 Task: Look for space in Nagamangala, India from 24th August, 2023 to 10th September, 2023 for 8 adults in price range Rs.12000 to Rs.15000. Place can be entire place or shared room with 4 bedrooms having 8 beds and 4 bathrooms. Property type can be house, flat, guest house. Amenities needed are: wifi, TV, free parkinig on premises, gym, breakfast. Booking option can be shelf check-in. Required host language is English.
Action: Mouse pressed left at (323, 144)
Screenshot: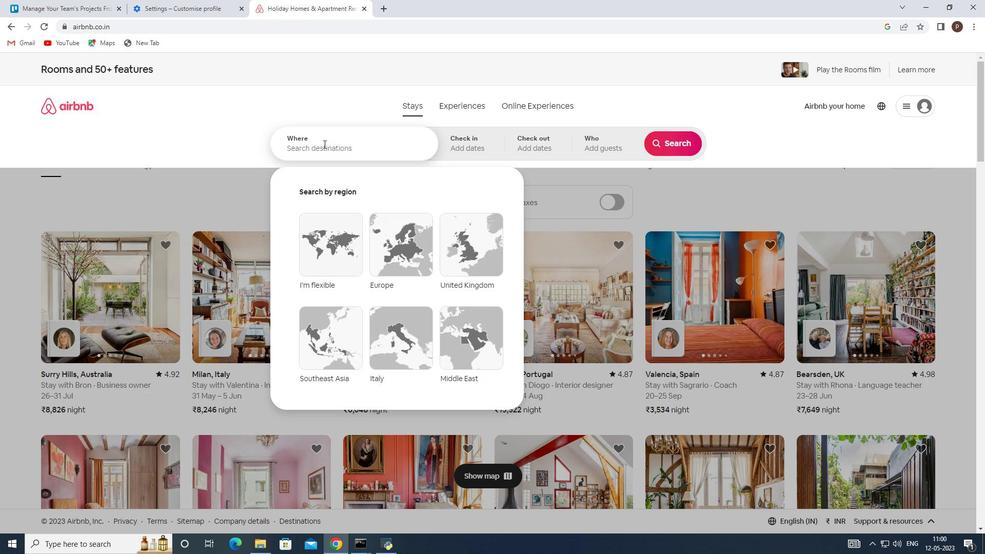 
Action: Key pressed <Key.caps_lock>N<Key.caps_lock>agamangalkaa<Key.backspace><Key.backspace><Key.backspace>a
Screenshot: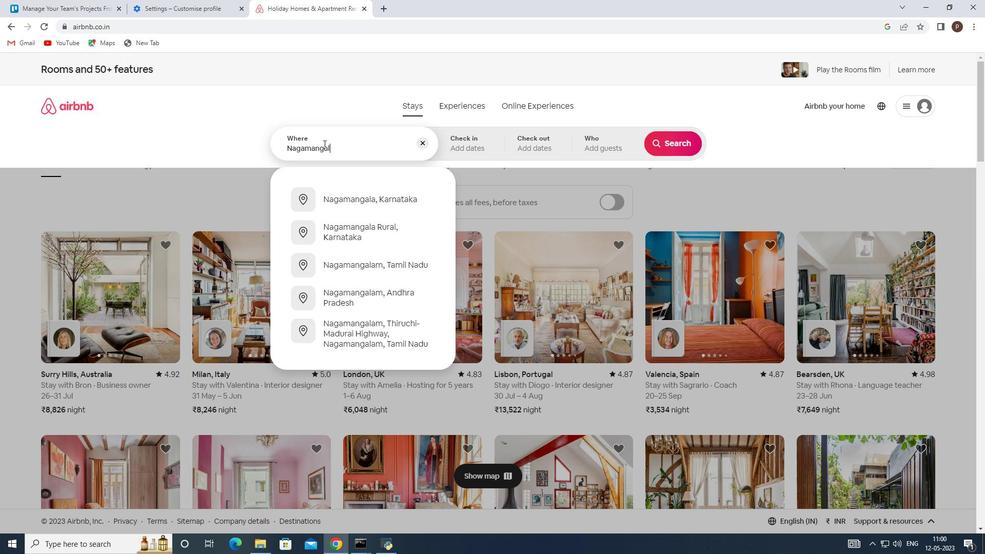 
Action: Mouse moved to (374, 182)
Screenshot: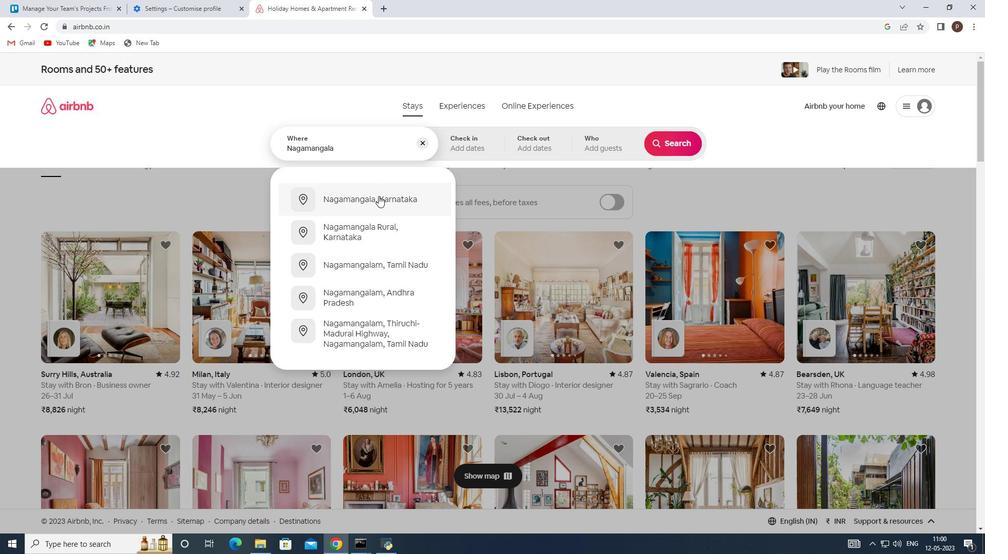 
Action: Key pressed ,<Key.space><Key.caps_lock>I<Key.caps_lock>ndia<Key.space><Key.enter>
Screenshot: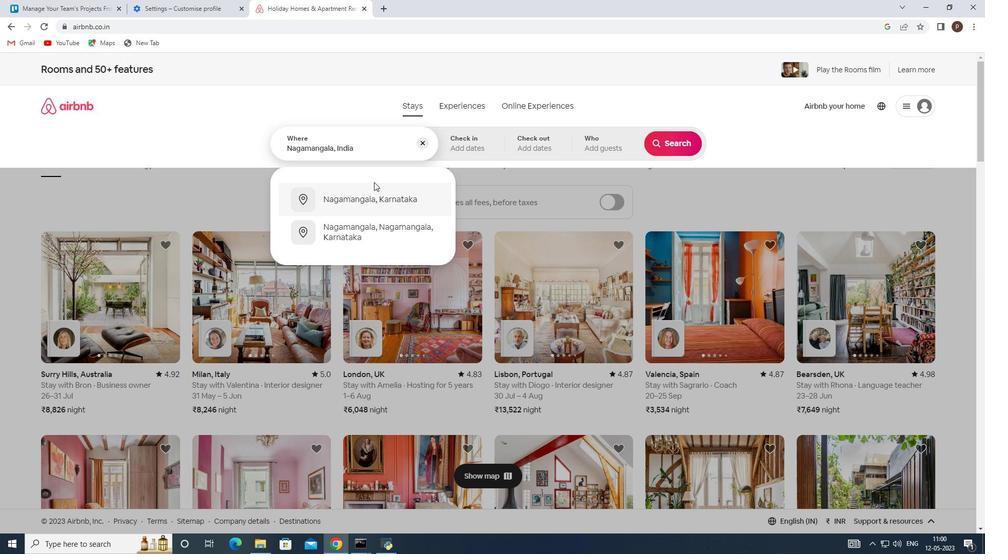 
Action: Mouse moved to (671, 226)
Screenshot: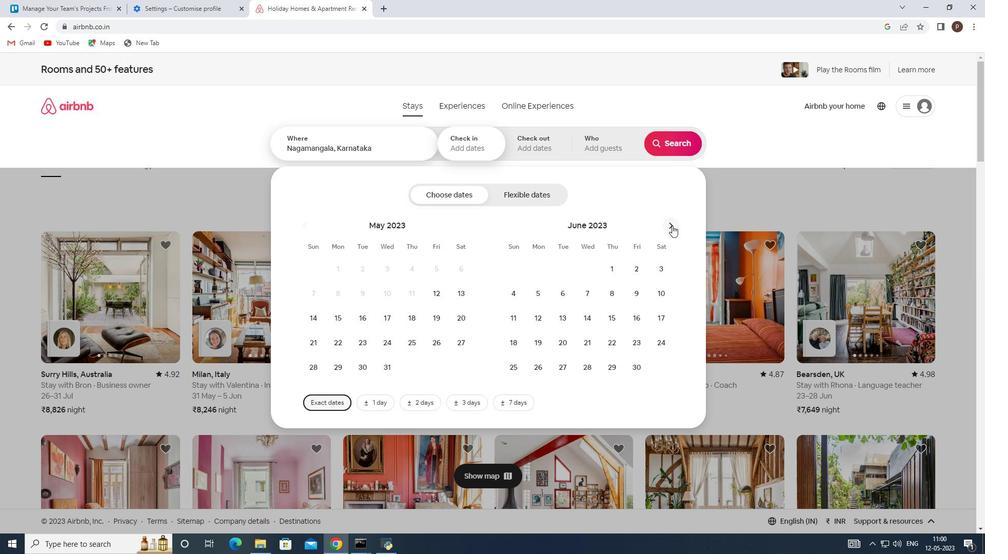
Action: Mouse pressed left at (671, 226)
Screenshot: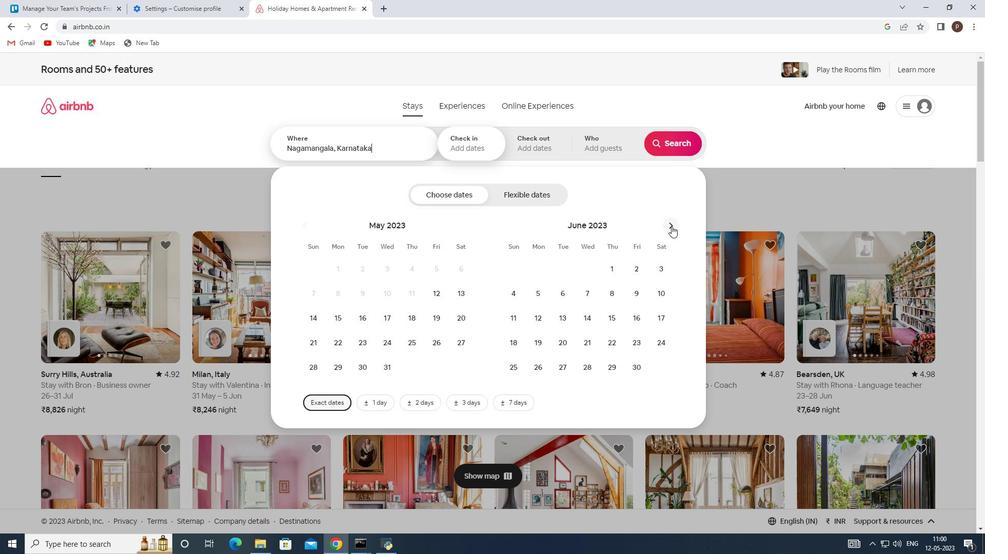 
Action: Mouse pressed left at (671, 226)
Screenshot: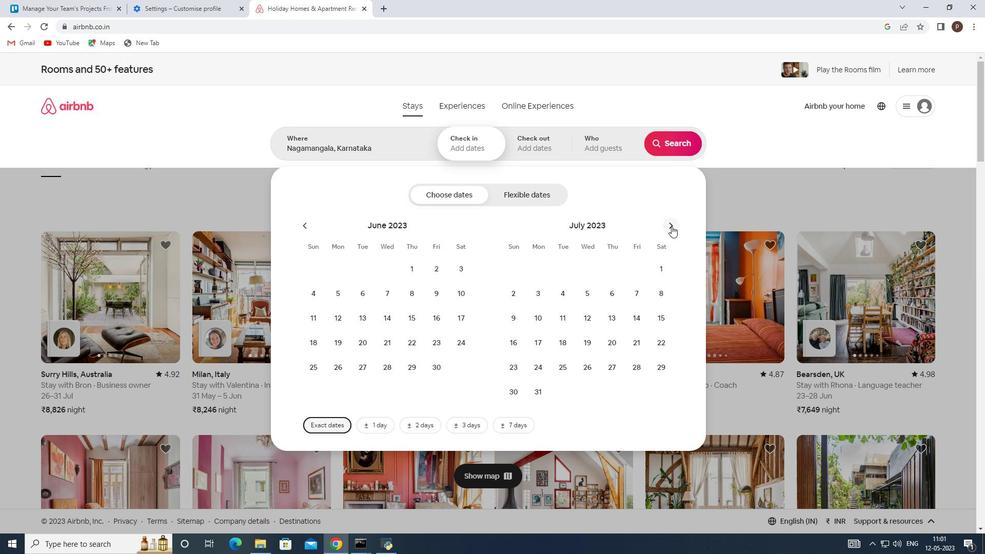 
Action: Mouse pressed left at (671, 226)
Screenshot: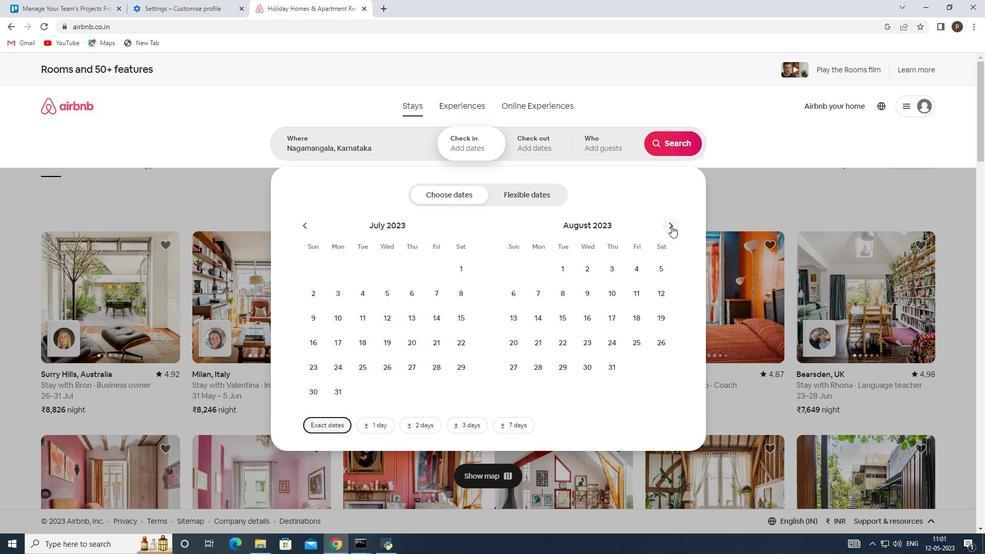 
Action: Mouse moved to (411, 339)
Screenshot: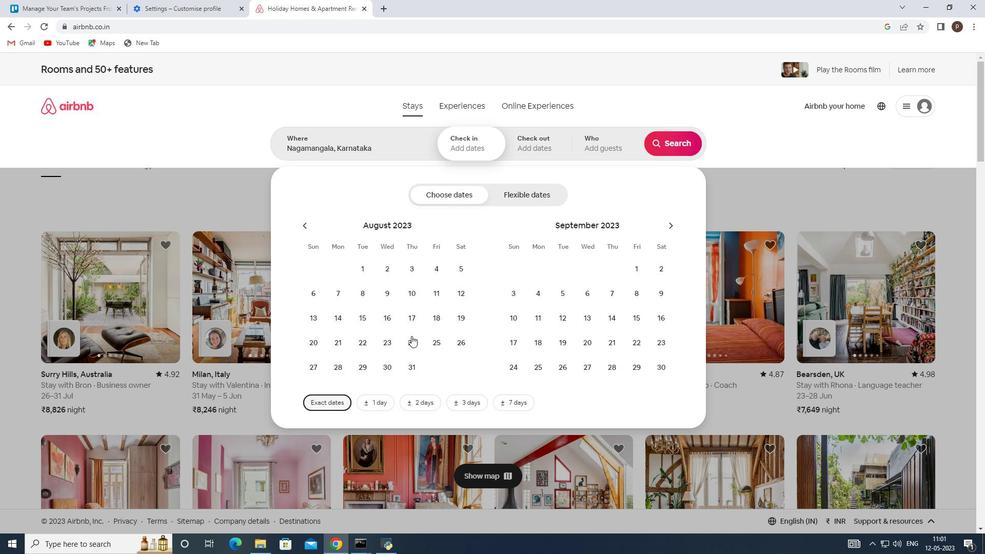 
Action: Mouse pressed left at (411, 339)
Screenshot: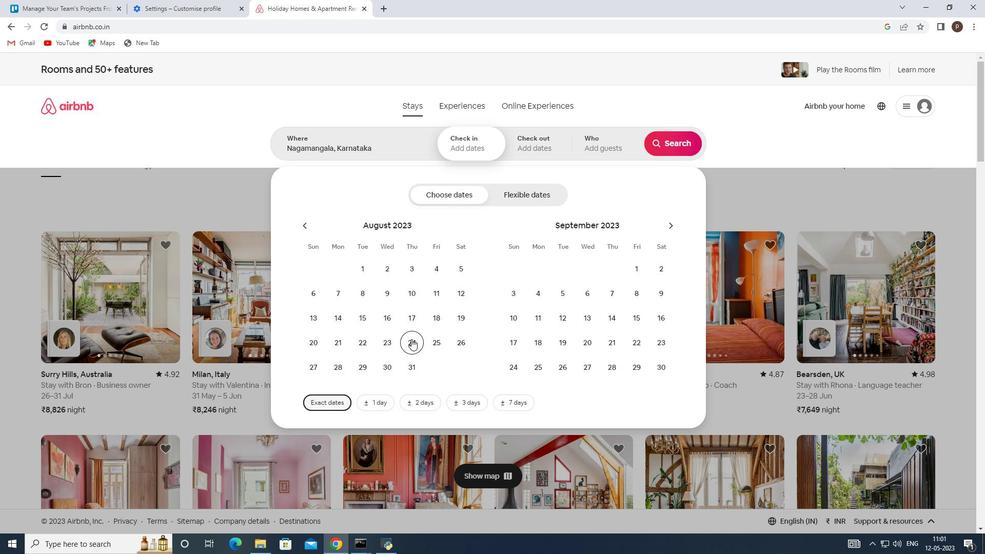 
Action: Mouse moved to (514, 316)
Screenshot: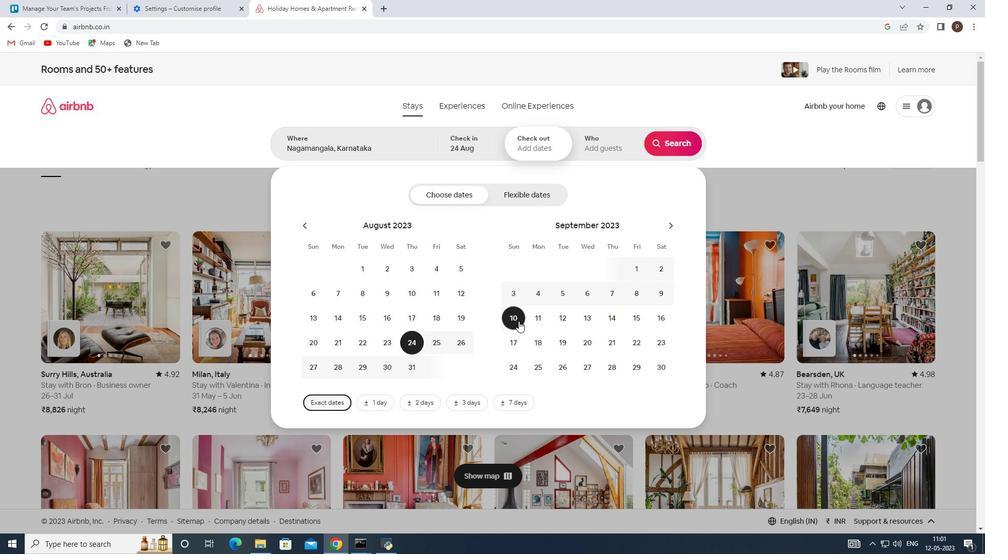 
Action: Mouse pressed left at (514, 316)
Screenshot: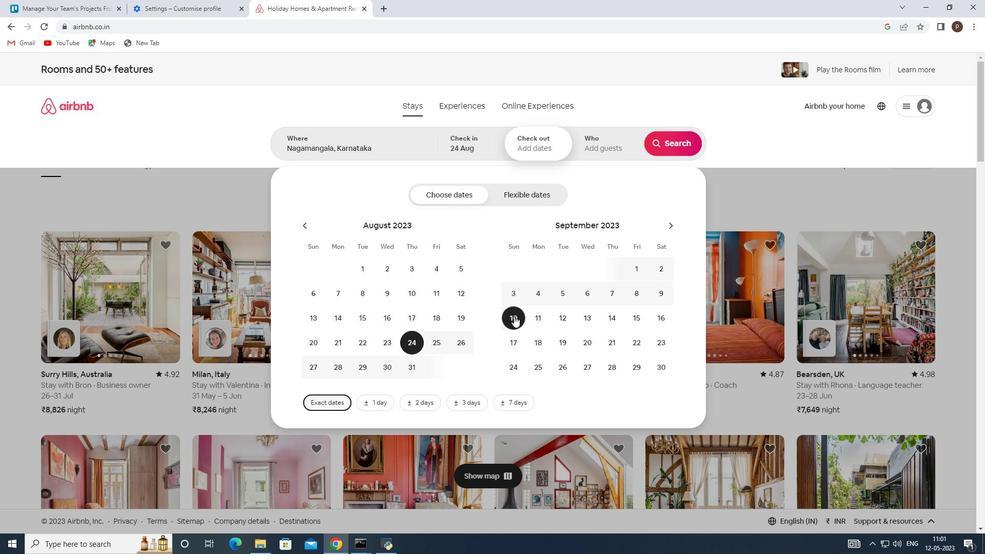 
Action: Mouse moved to (593, 146)
Screenshot: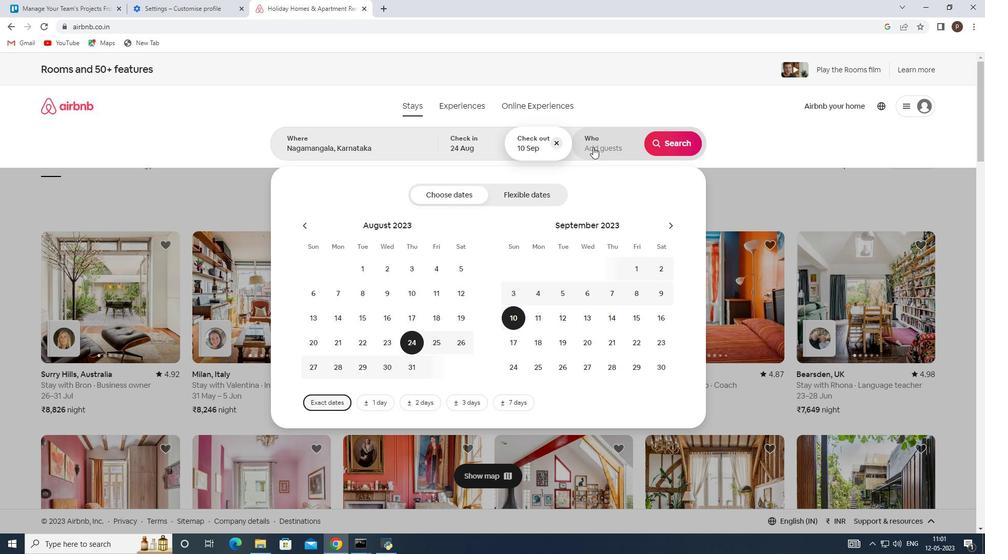 
Action: Mouse pressed left at (593, 146)
Screenshot: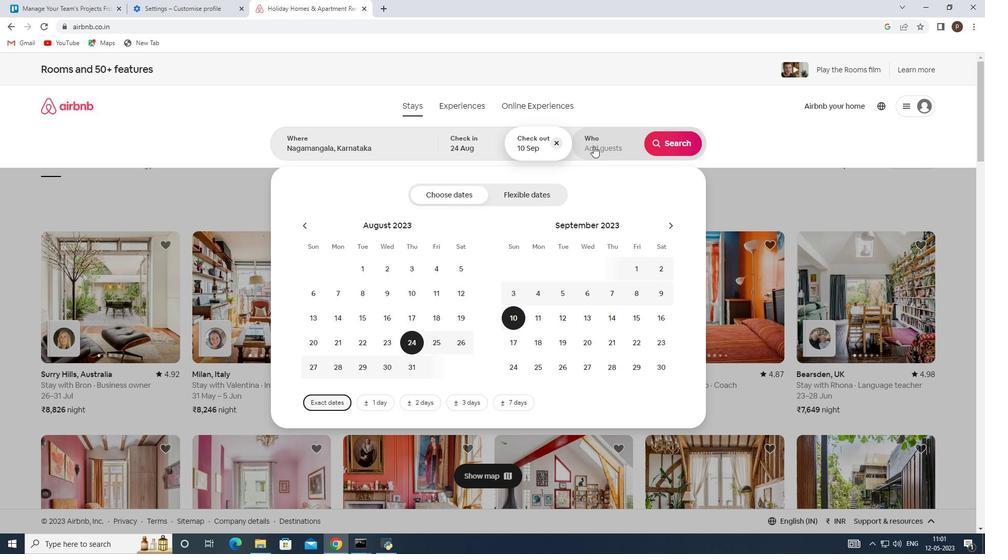 
Action: Mouse moved to (675, 197)
Screenshot: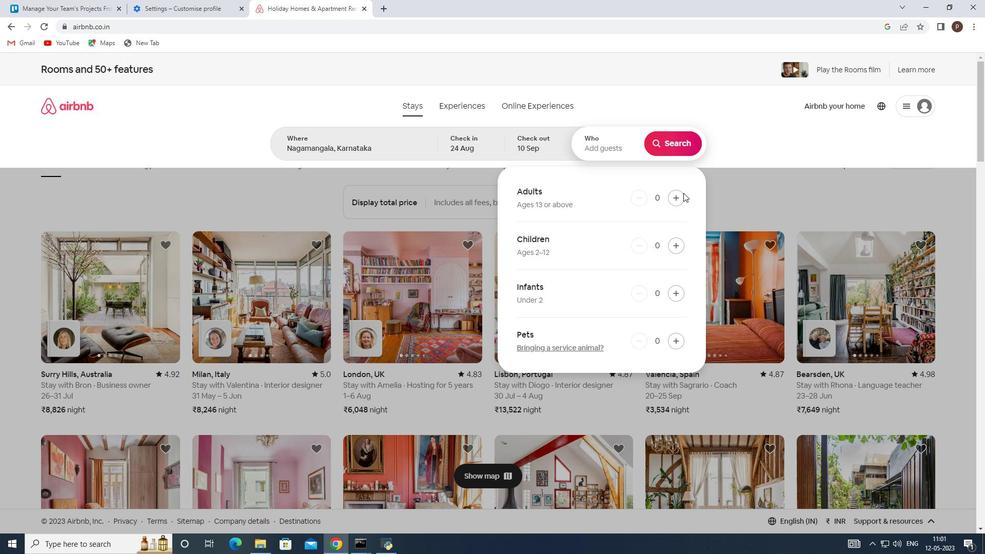
Action: Mouse pressed left at (675, 197)
Screenshot: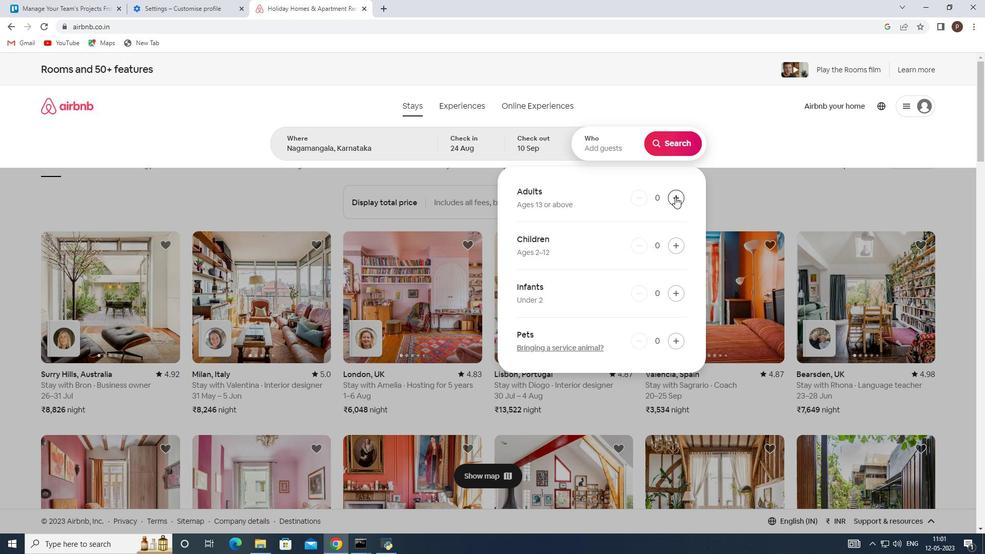 
Action: Mouse pressed left at (675, 197)
Screenshot: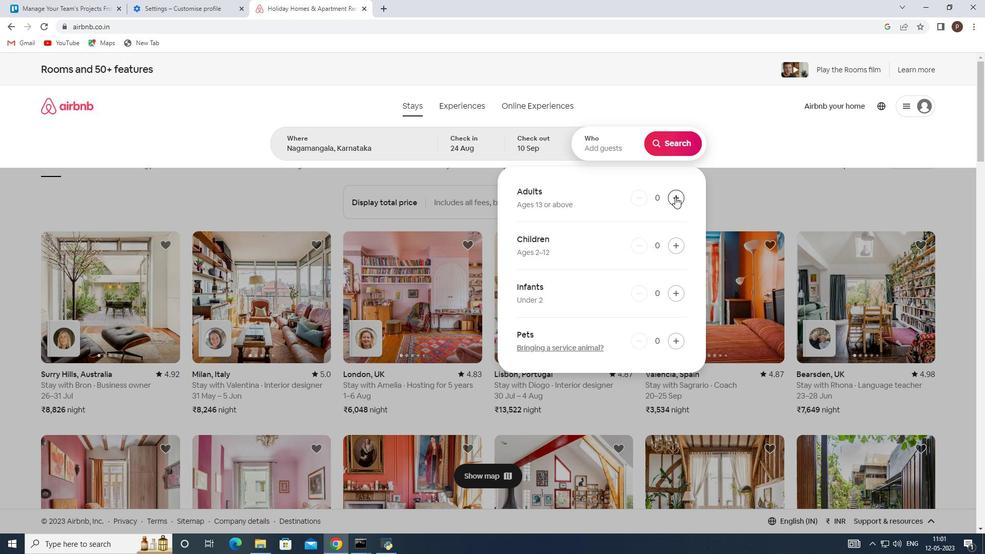 
Action: Mouse pressed left at (675, 197)
Screenshot: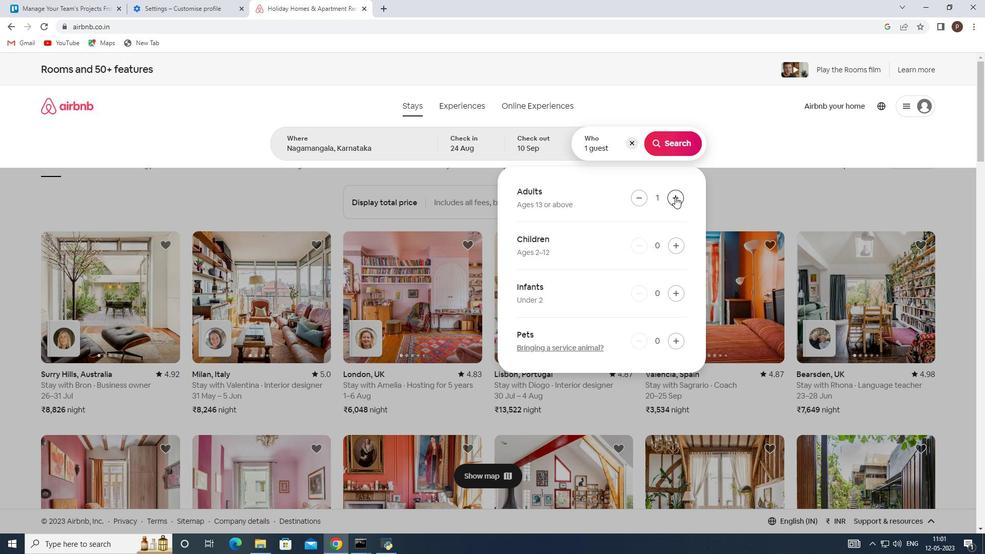 
Action: Mouse pressed left at (675, 197)
Screenshot: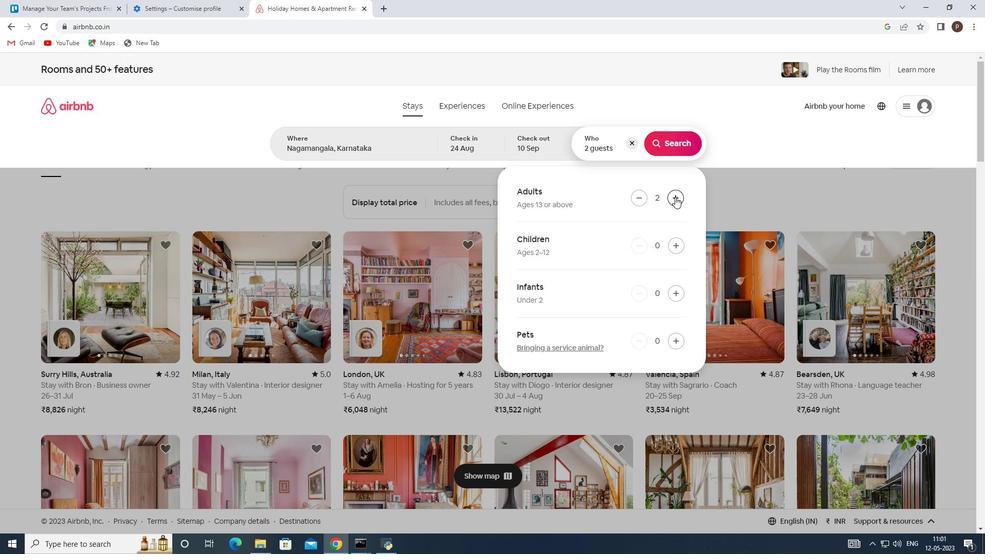 
Action: Mouse pressed left at (675, 197)
Screenshot: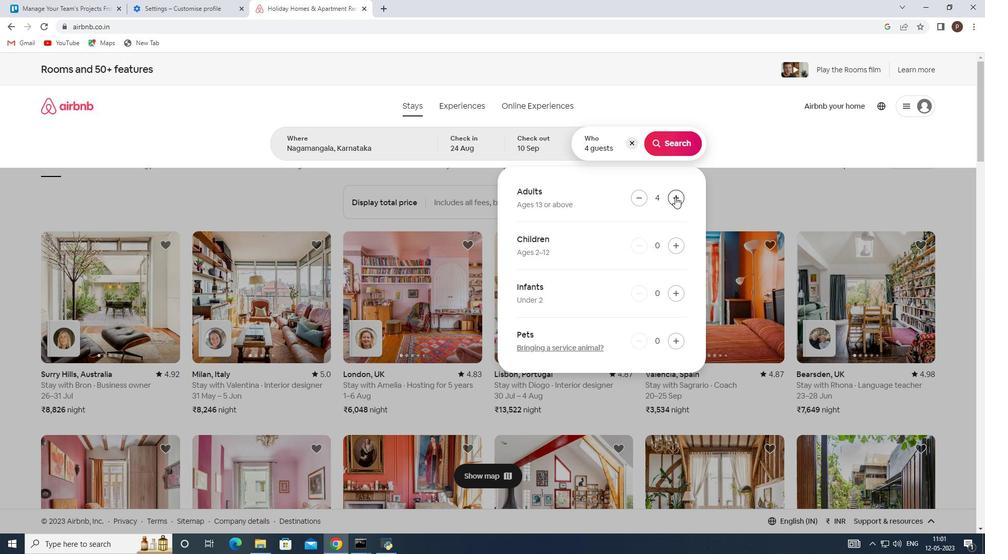 
Action: Mouse pressed left at (675, 197)
Screenshot: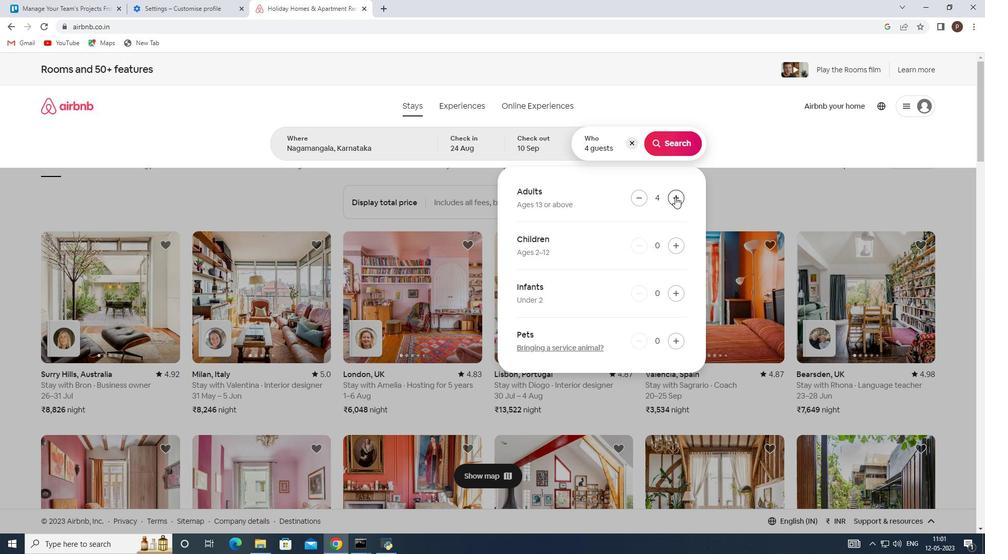 
Action: Mouse pressed left at (675, 197)
Screenshot: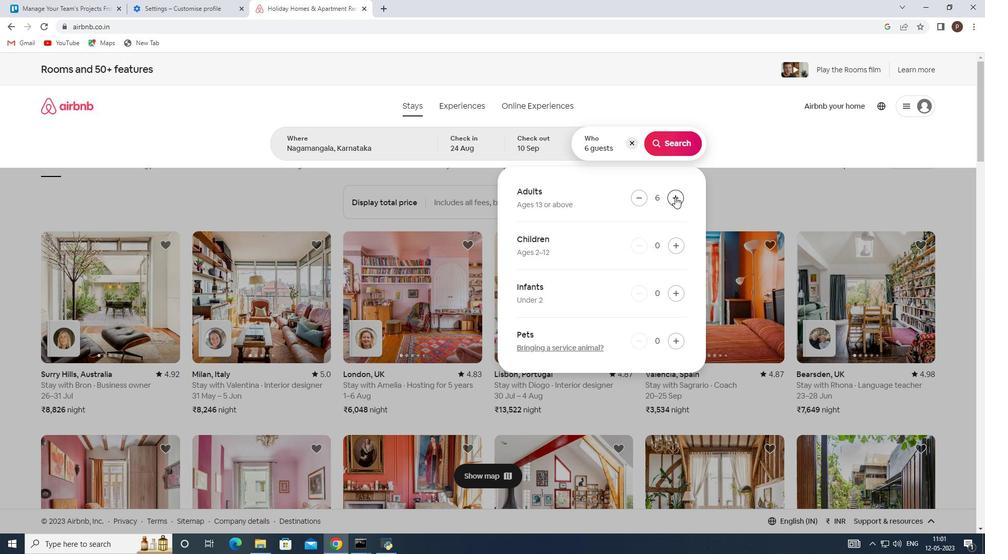
Action: Mouse pressed left at (675, 197)
Screenshot: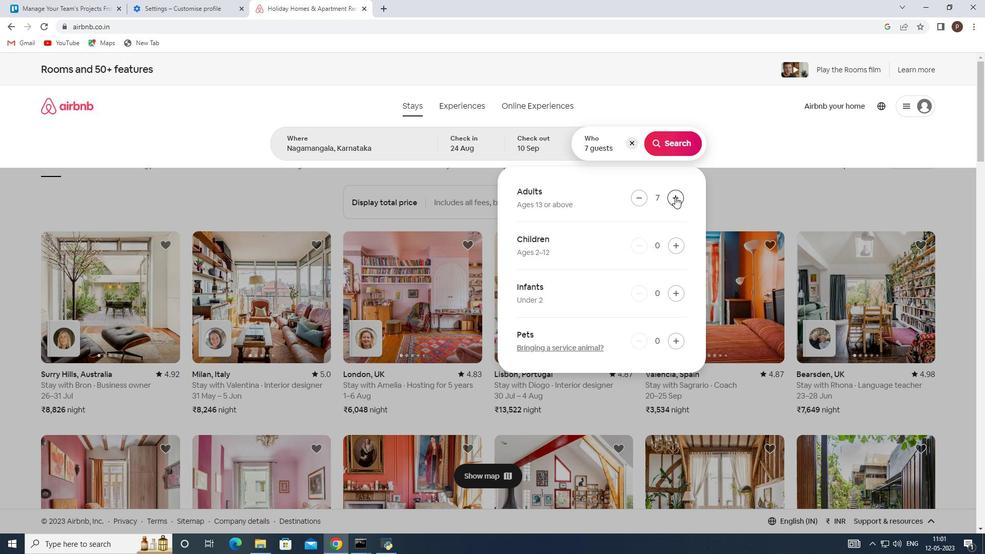 
Action: Mouse moved to (669, 144)
Screenshot: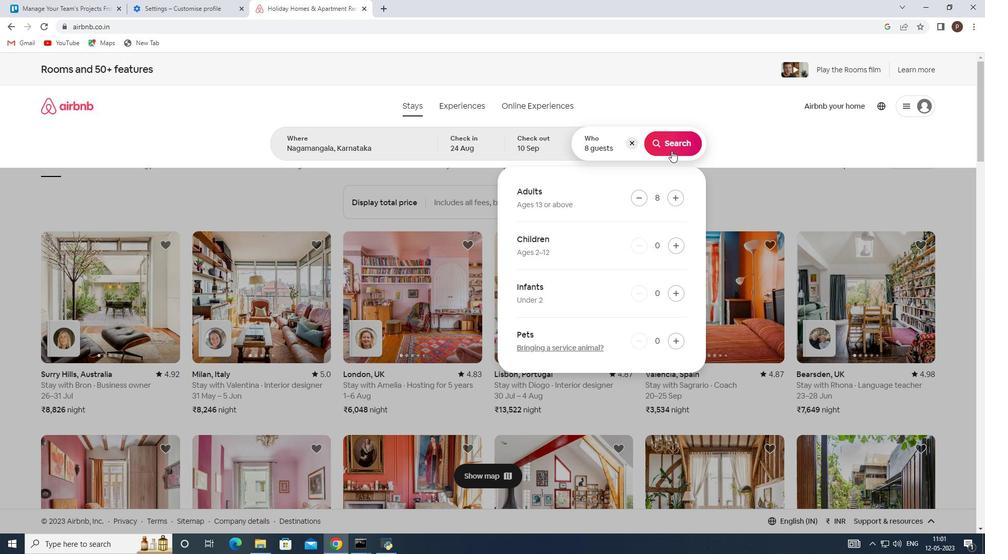 
Action: Mouse pressed left at (669, 144)
Screenshot: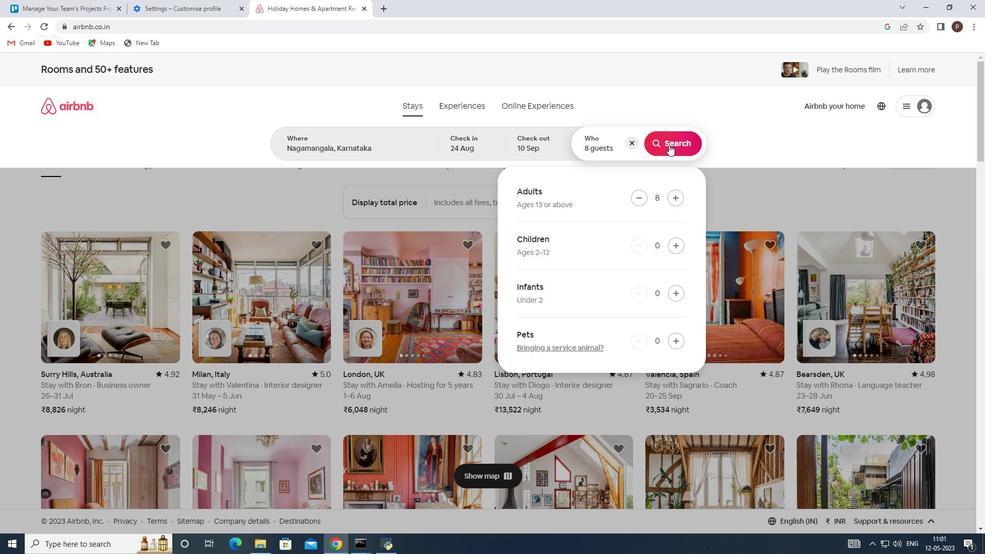 
Action: Mouse moved to (930, 110)
Screenshot: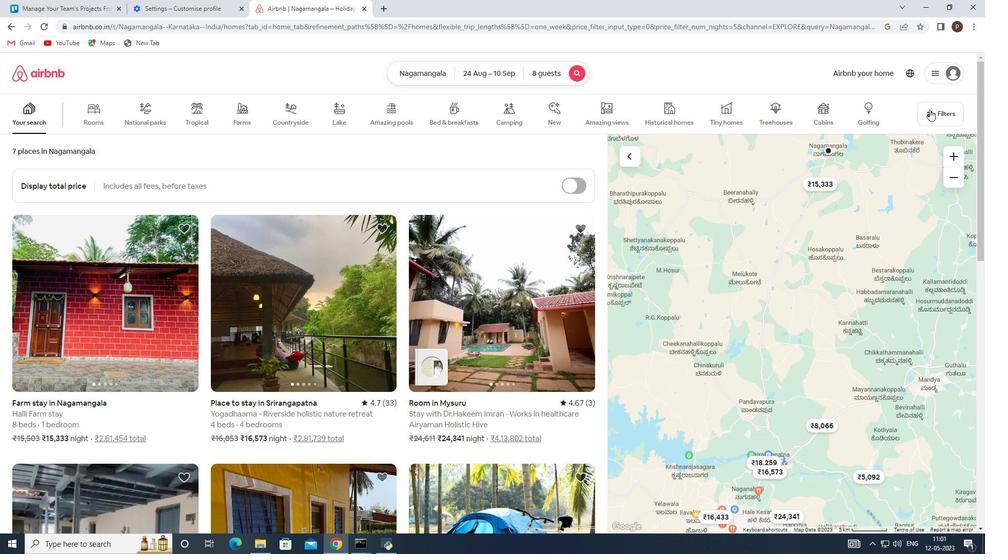 
Action: Mouse pressed left at (930, 110)
Screenshot: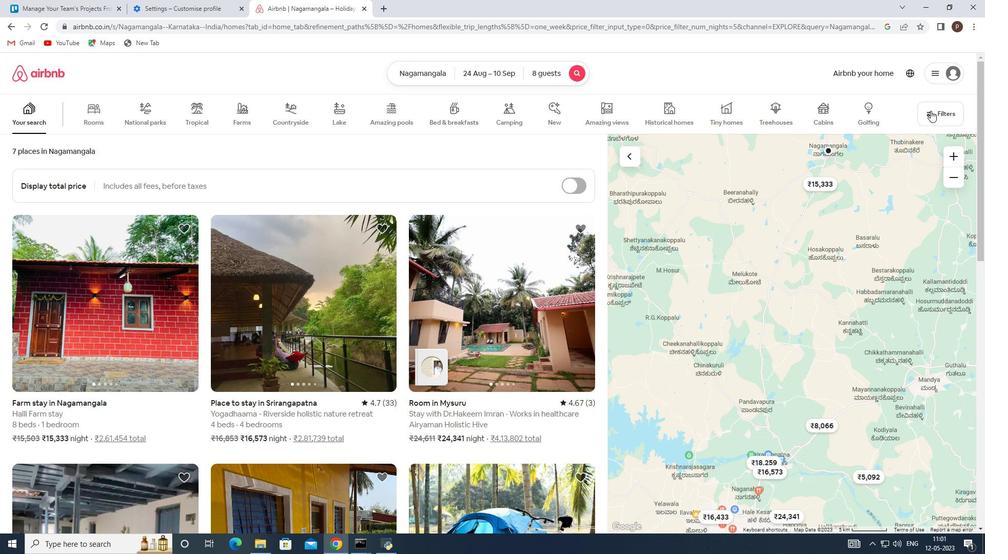 
Action: Mouse moved to (337, 367)
Screenshot: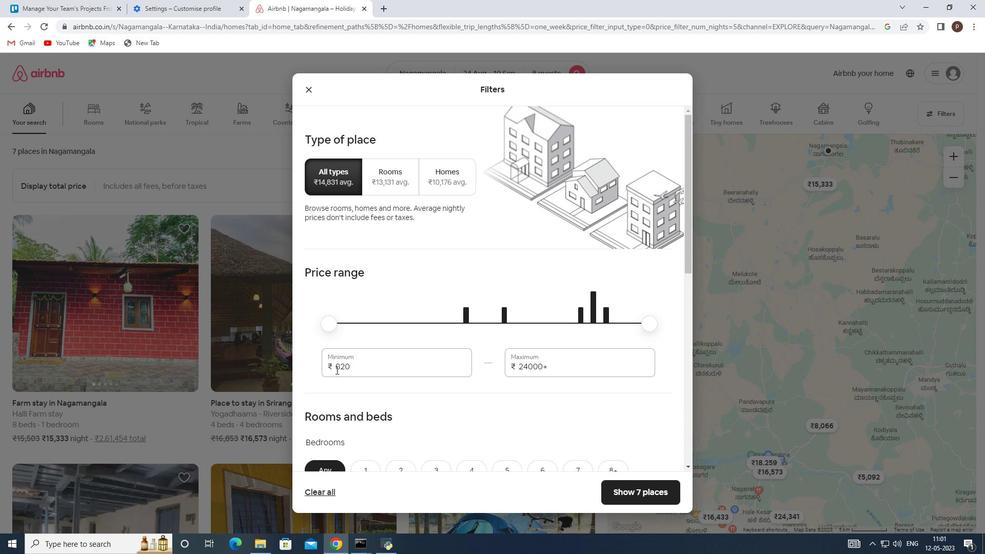 
Action: Mouse pressed left at (337, 367)
Screenshot: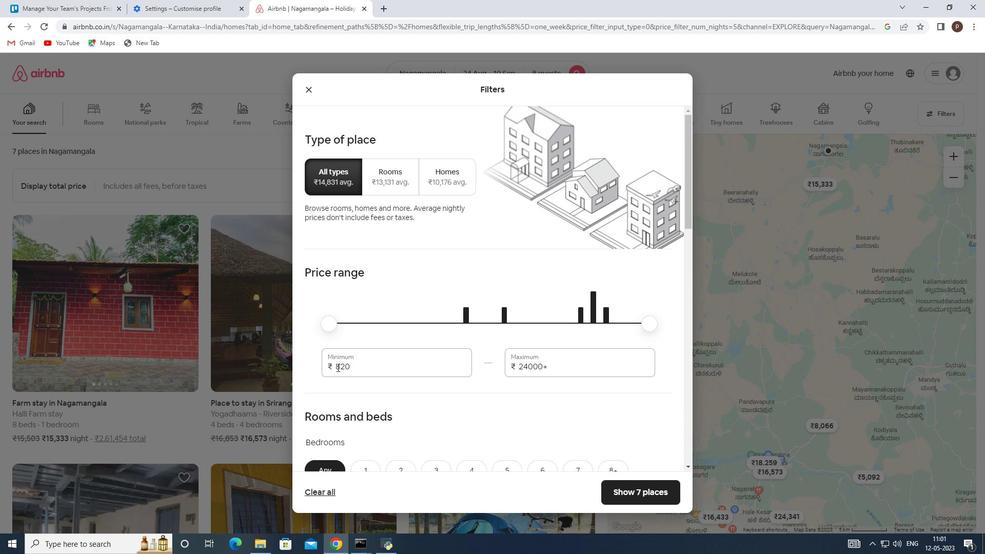 
Action: Mouse moved to (338, 366)
Screenshot: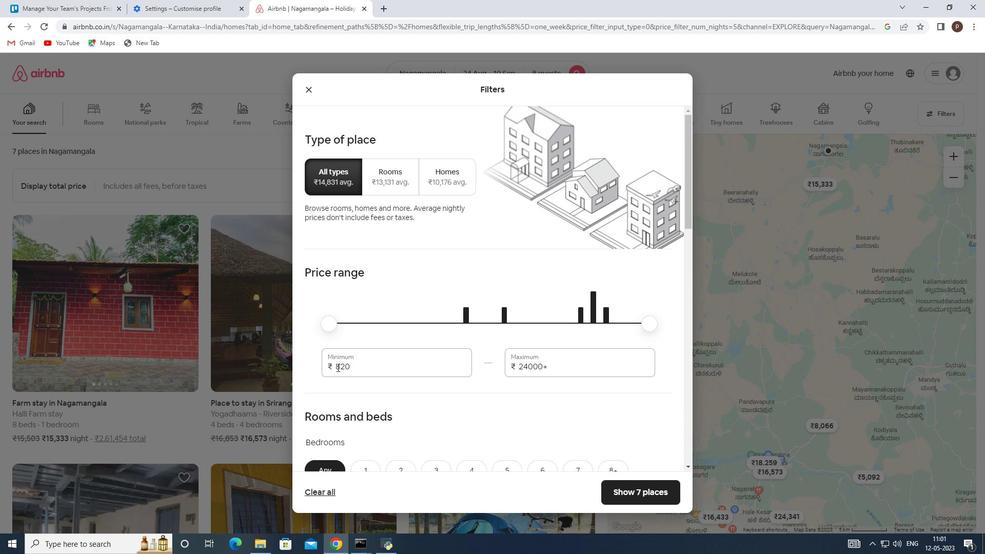 
Action: Mouse pressed left at (338, 366)
Screenshot: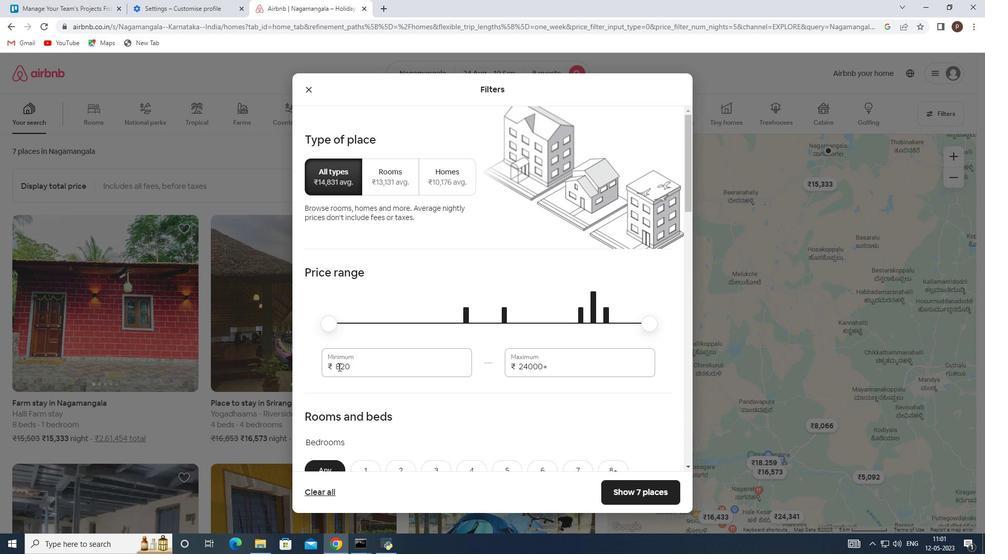 
Action: Mouse moved to (339, 366)
Screenshot: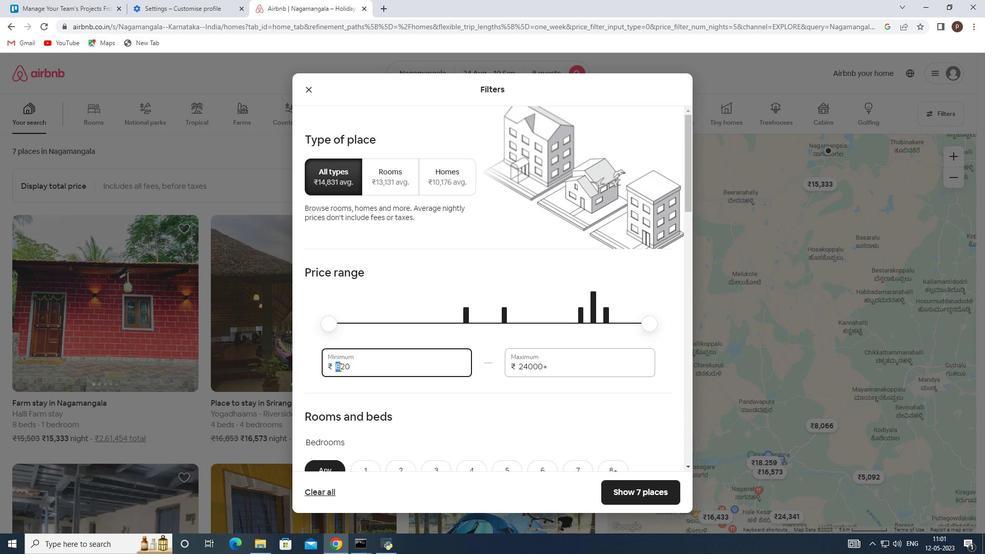 
Action: Mouse pressed left at (339, 366)
Screenshot: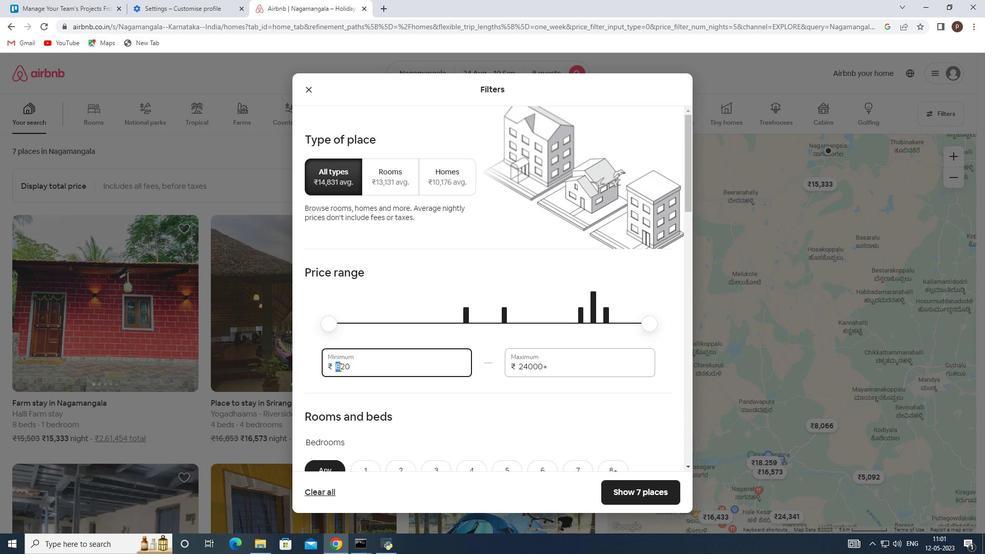 
Action: Mouse pressed left at (339, 366)
Screenshot: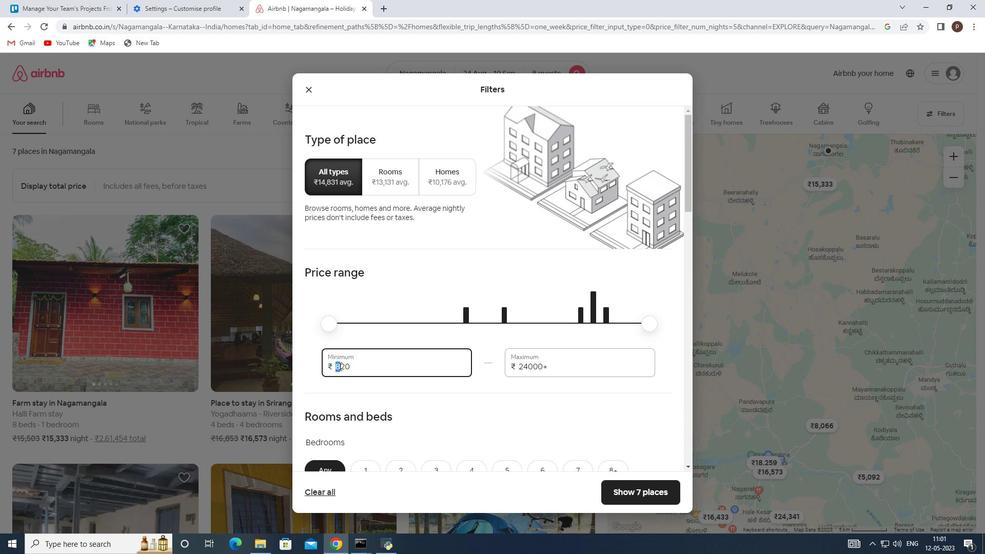 
Action: Mouse pressed left at (339, 366)
Screenshot: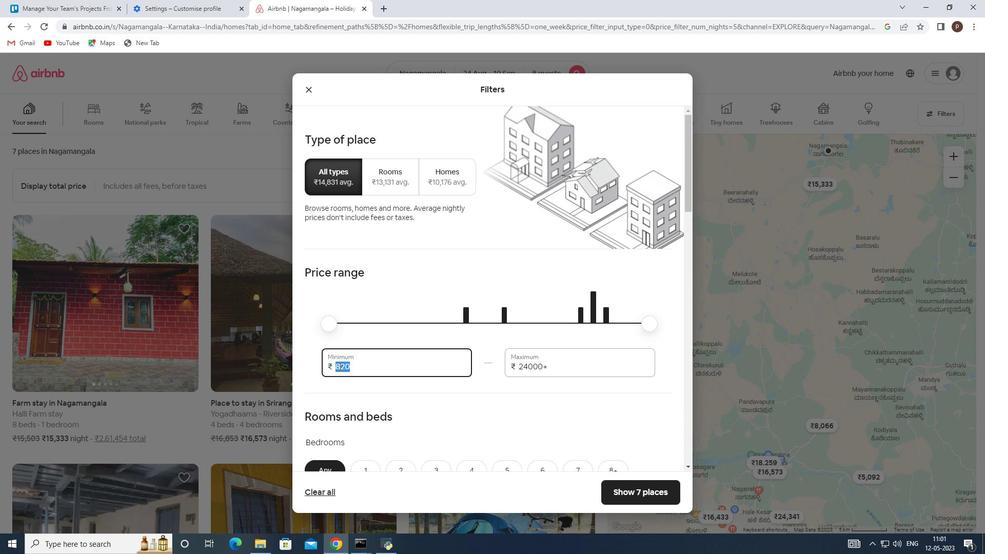 
Action: Key pressed 12000<Key.tab>15000
Screenshot: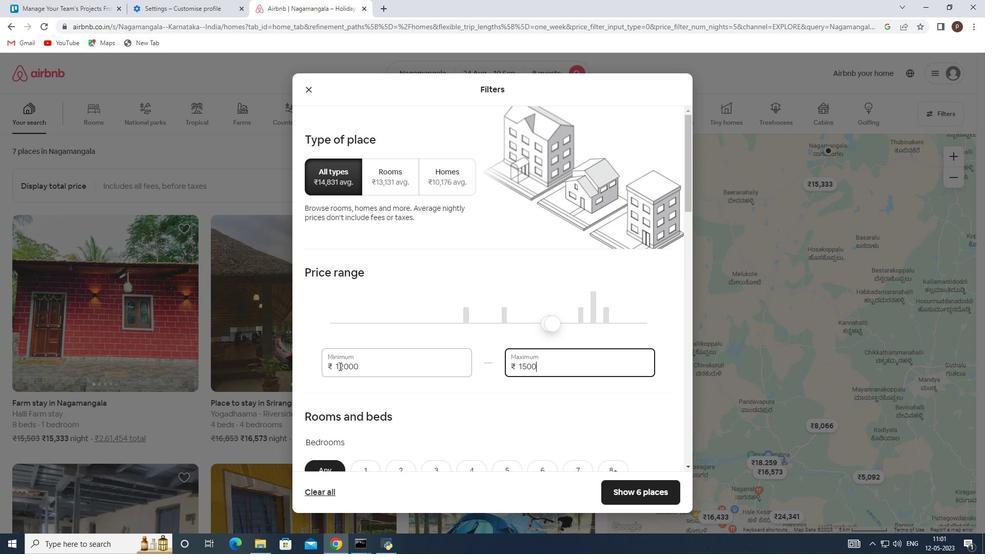 
Action: Mouse moved to (390, 398)
Screenshot: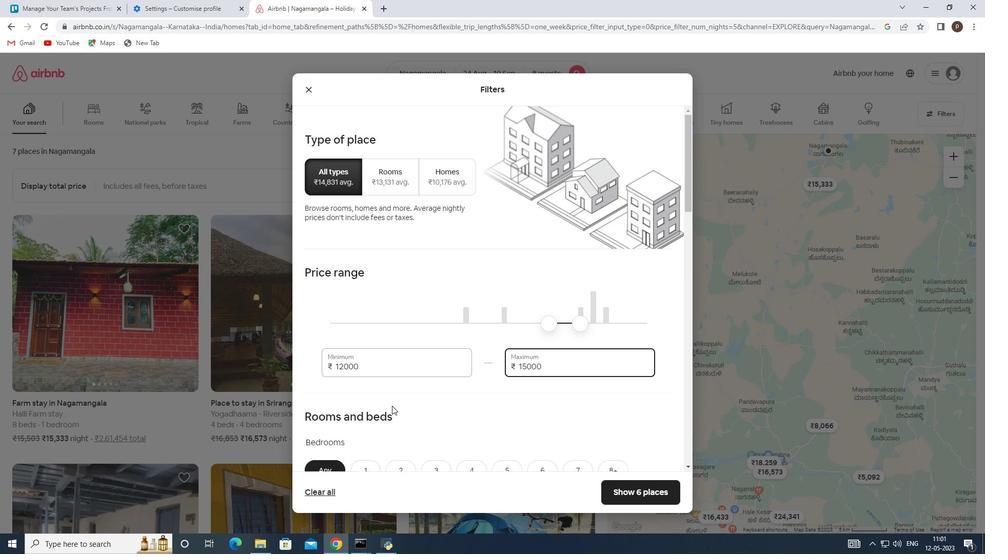 
Action: Mouse scrolled (390, 398) with delta (0, 0)
Screenshot: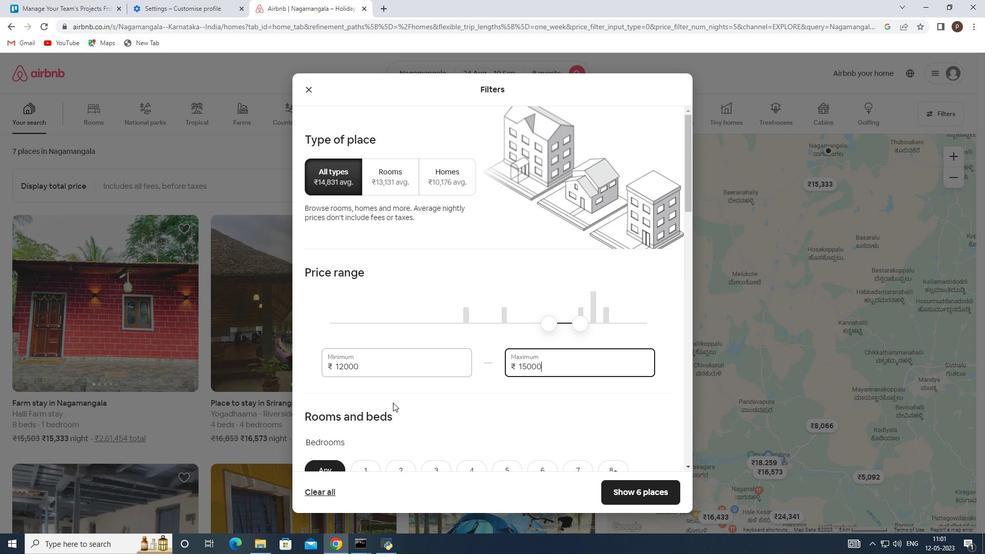 
Action: Mouse moved to (389, 398)
Screenshot: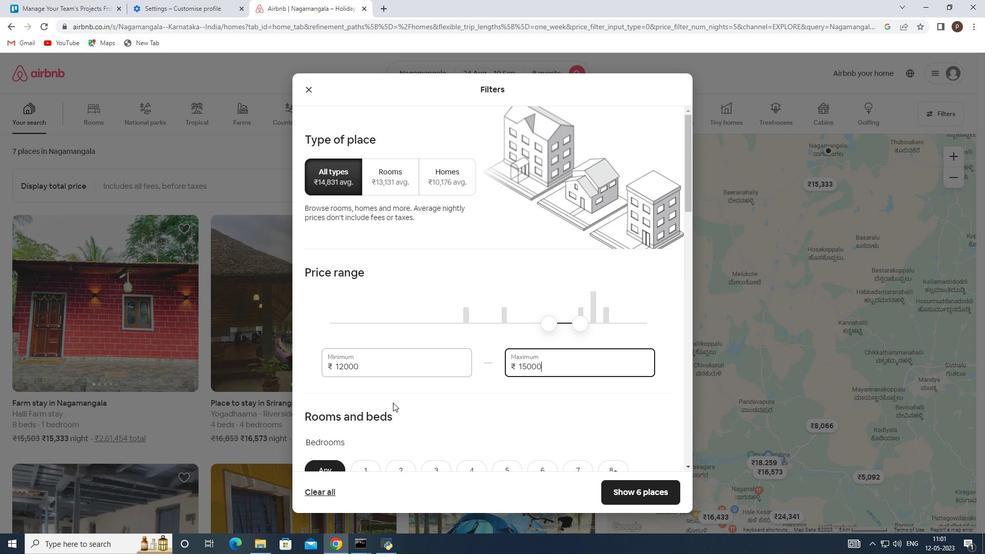 
Action: Mouse scrolled (389, 398) with delta (0, 0)
Screenshot: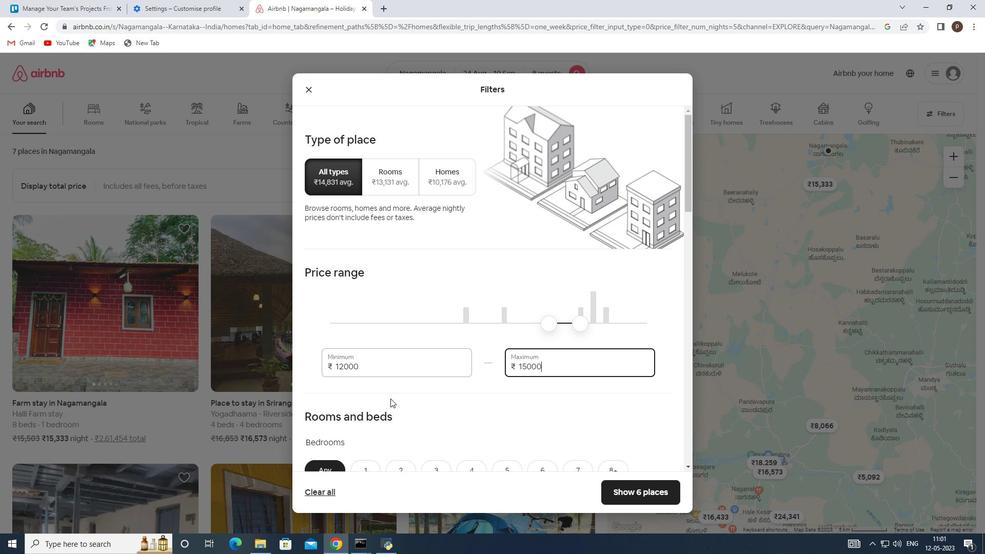 
Action: Mouse moved to (469, 365)
Screenshot: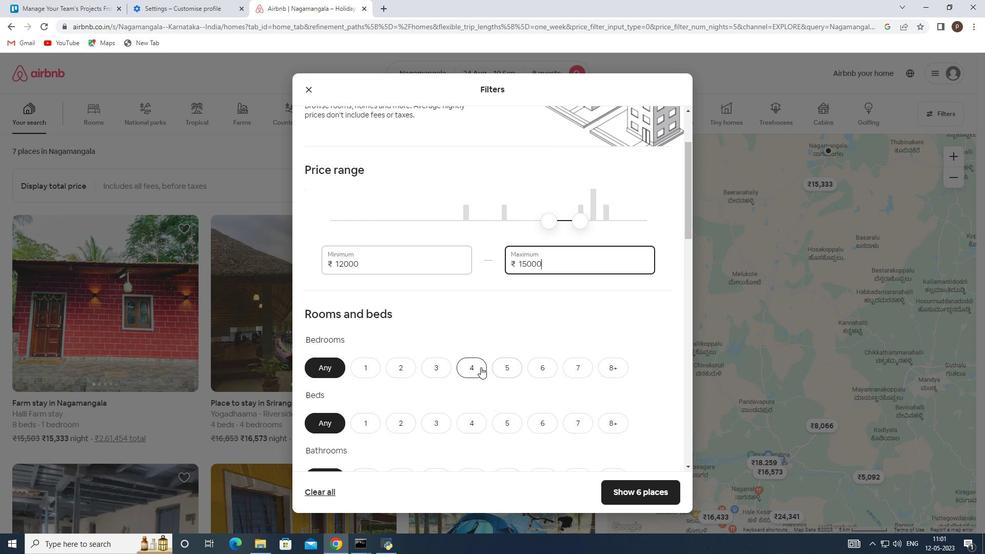 
Action: Mouse pressed left at (469, 365)
Screenshot: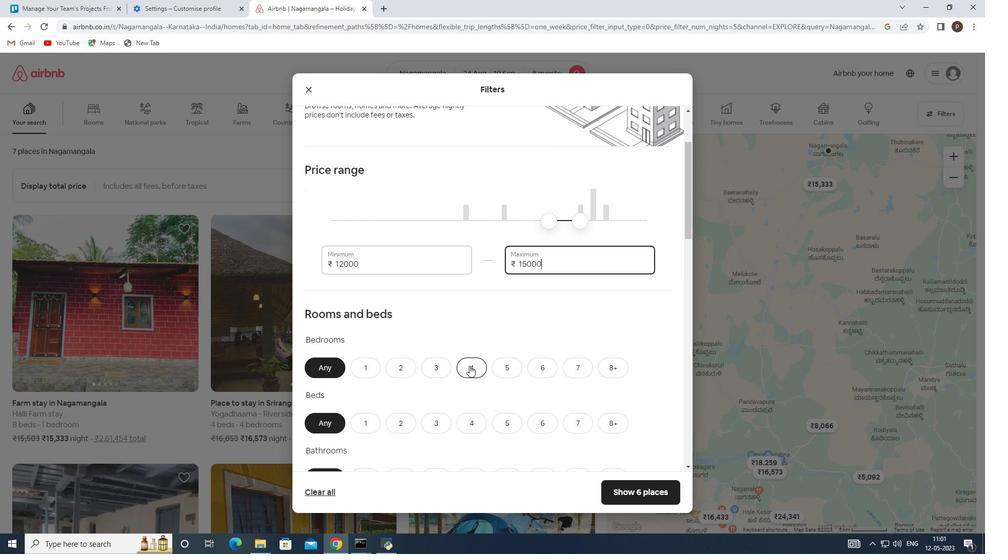
Action: Mouse moved to (617, 425)
Screenshot: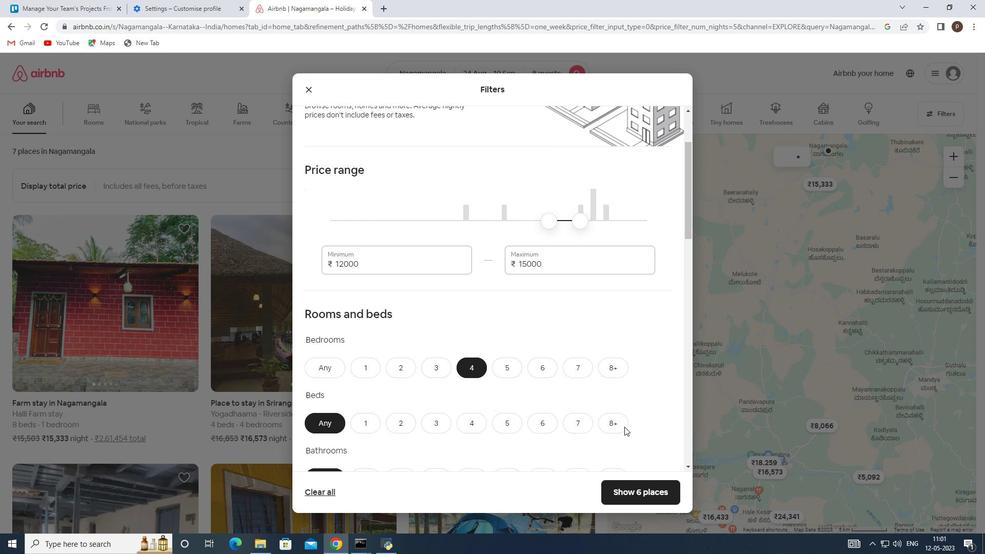 
Action: Mouse pressed left at (617, 425)
Screenshot: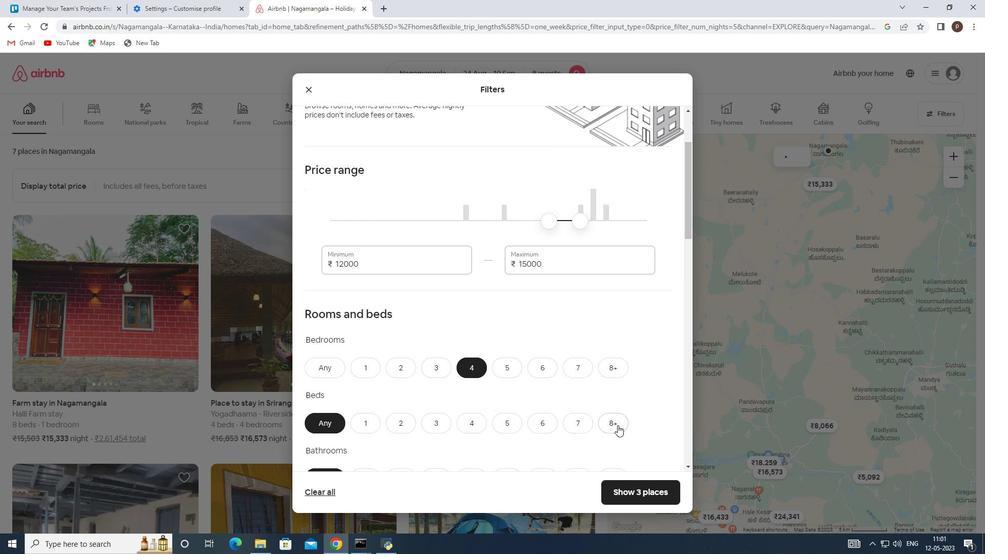 
Action: Mouse moved to (484, 404)
Screenshot: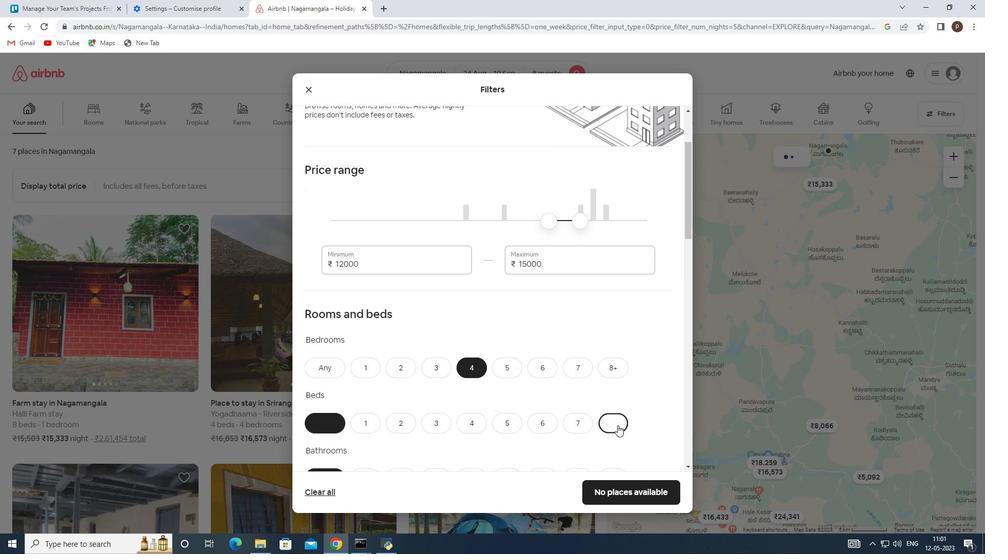 
Action: Mouse scrolled (484, 404) with delta (0, 0)
Screenshot: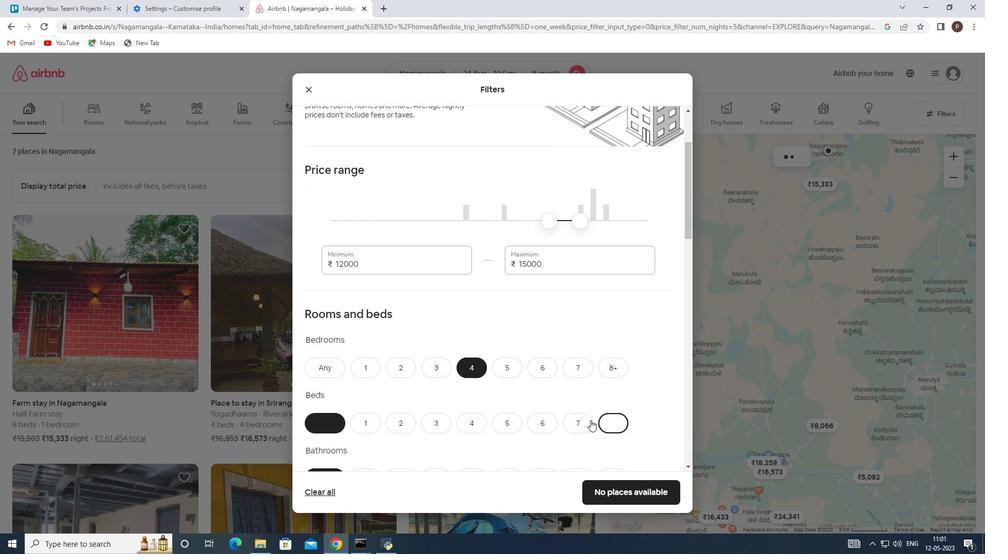 
Action: Mouse moved to (483, 404)
Screenshot: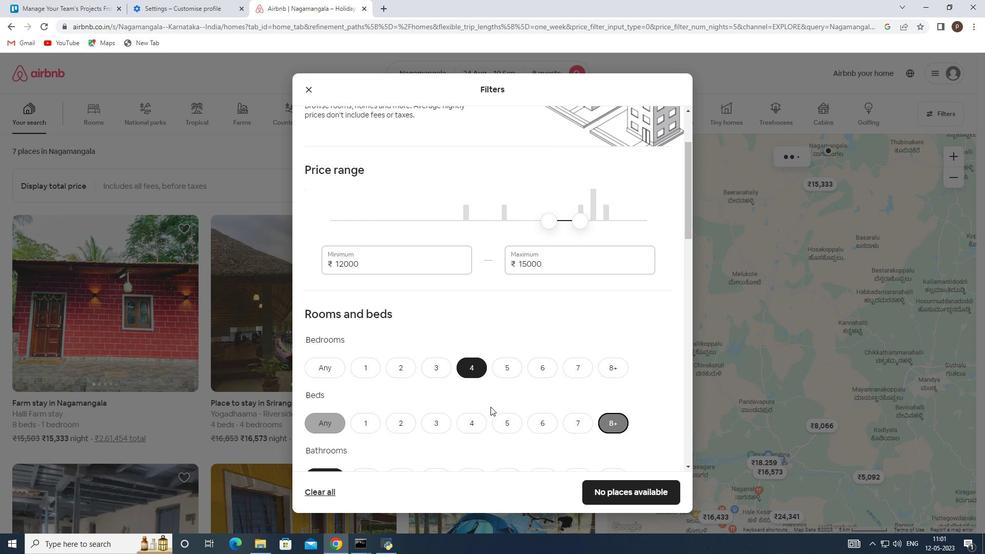 
Action: Mouse scrolled (483, 404) with delta (0, 0)
Screenshot: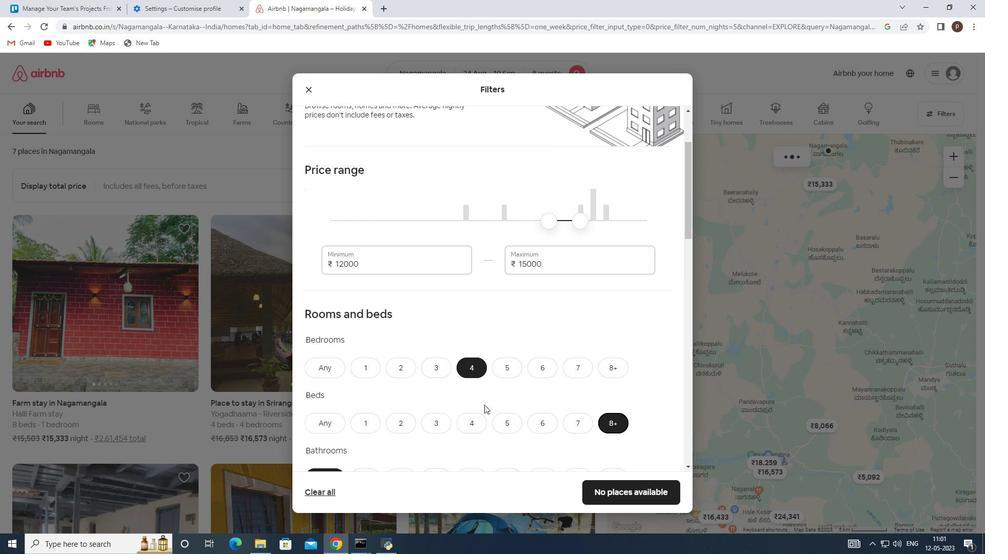 
Action: Mouse scrolled (483, 404) with delta (0, 0)
Screenshot: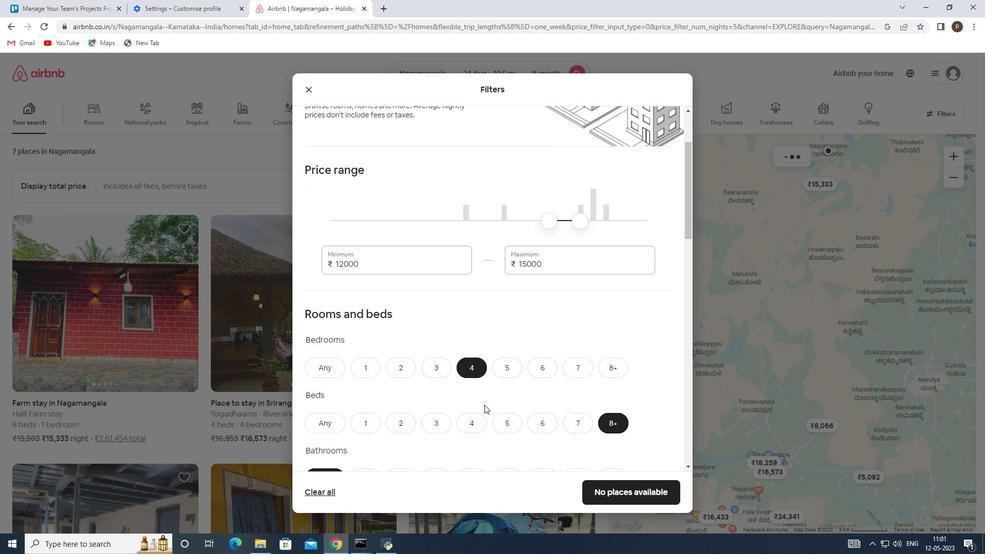 
Action: Mouse moved to (470, 327)
Screenshot: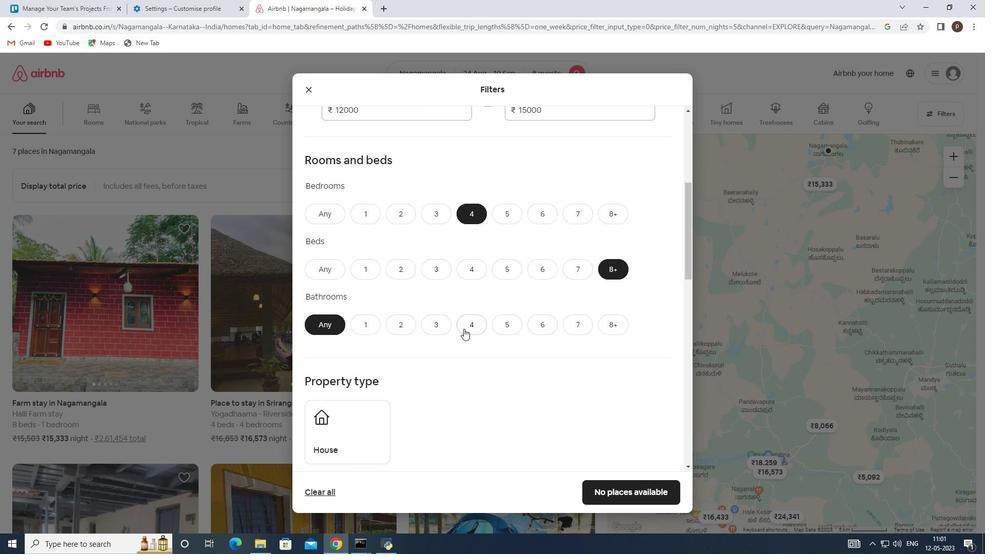 
Action: Mouse pressed left at (470, 327)
Screenshot: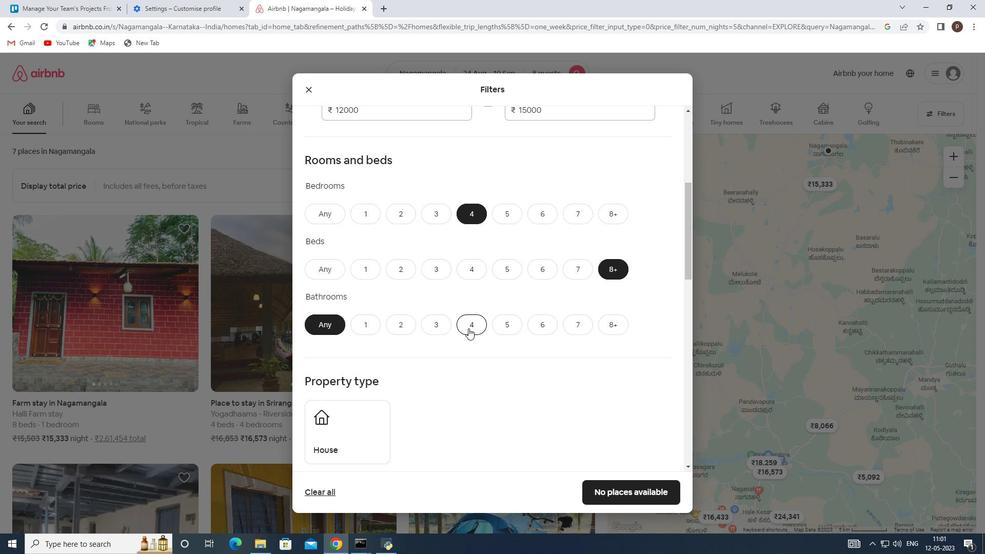 
Action: Mouse moved to (365, 428)
Screenshot: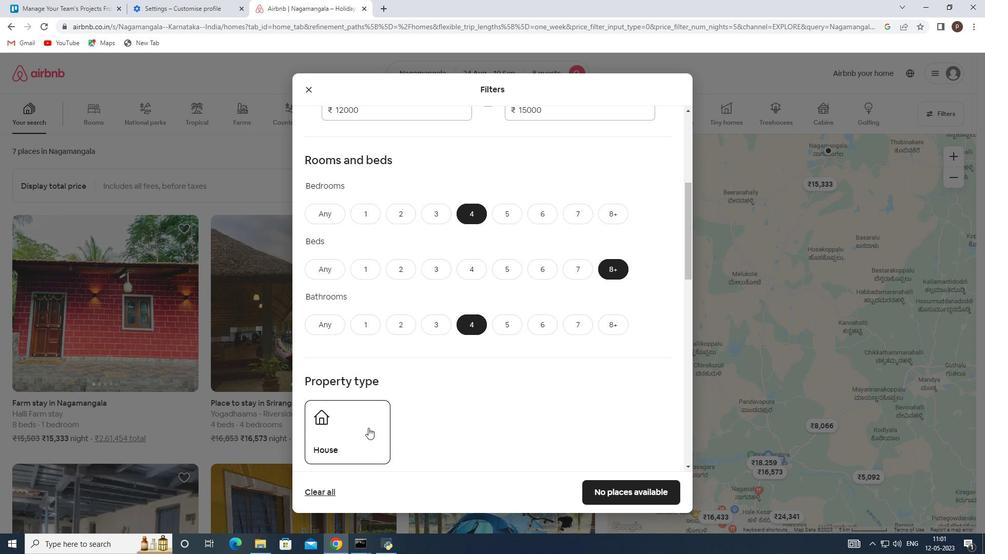 
Action: Mouse pressed left at (365, 428)
Screenshot: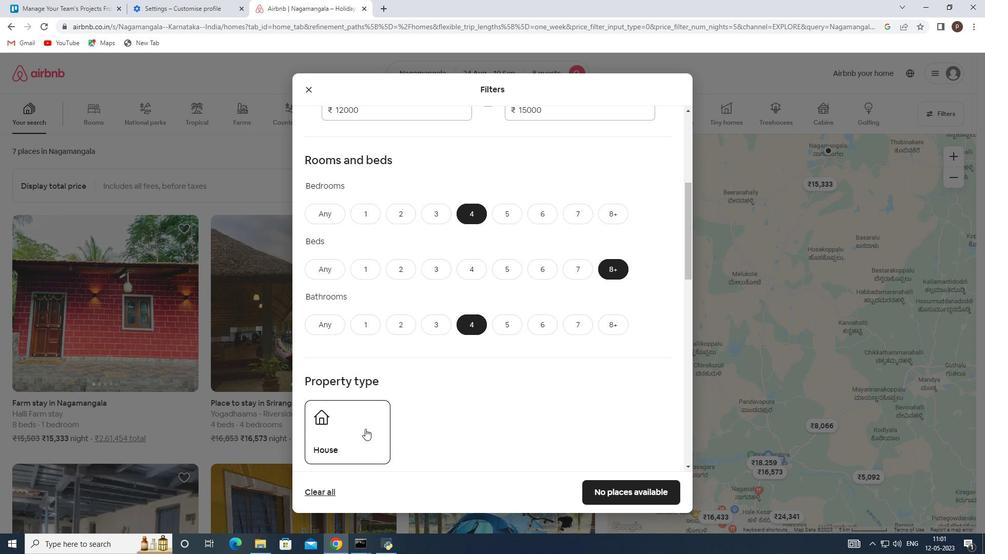 
Action: Mouse moved to (458, 416)
Screenshot: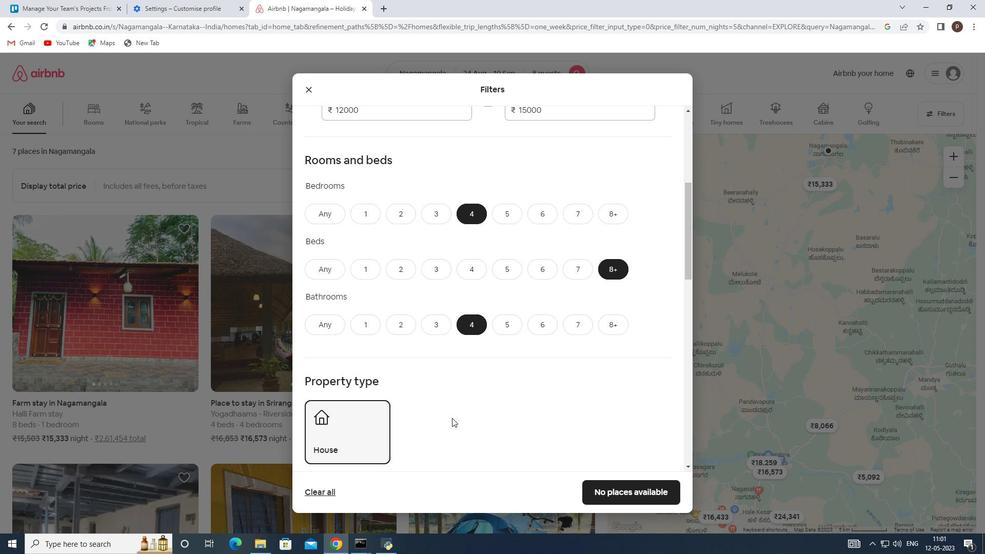 
Action: Mouse scrolled (458, 415) with delta (0, 0)
Screenshot: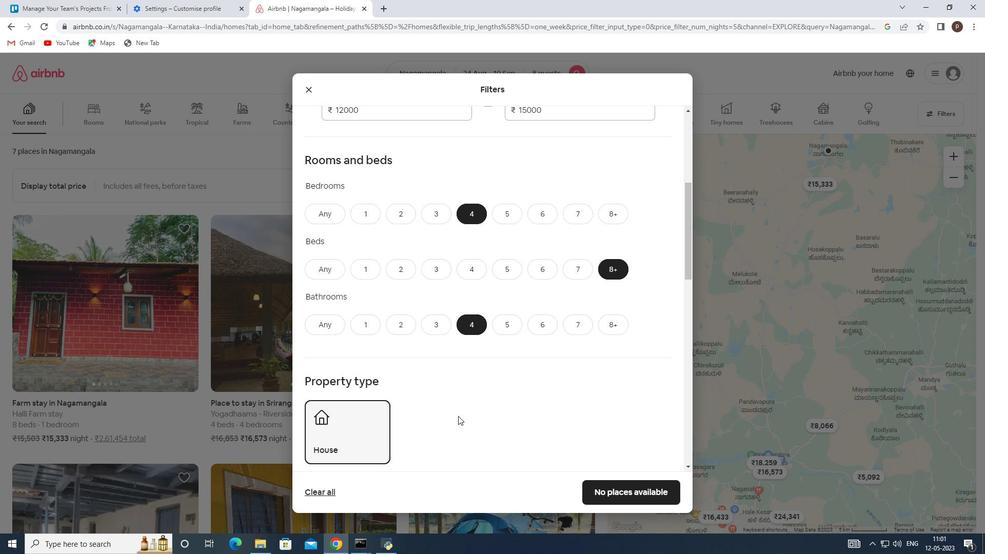 
Action: Mouse moved to (414, 354)
Screenshot: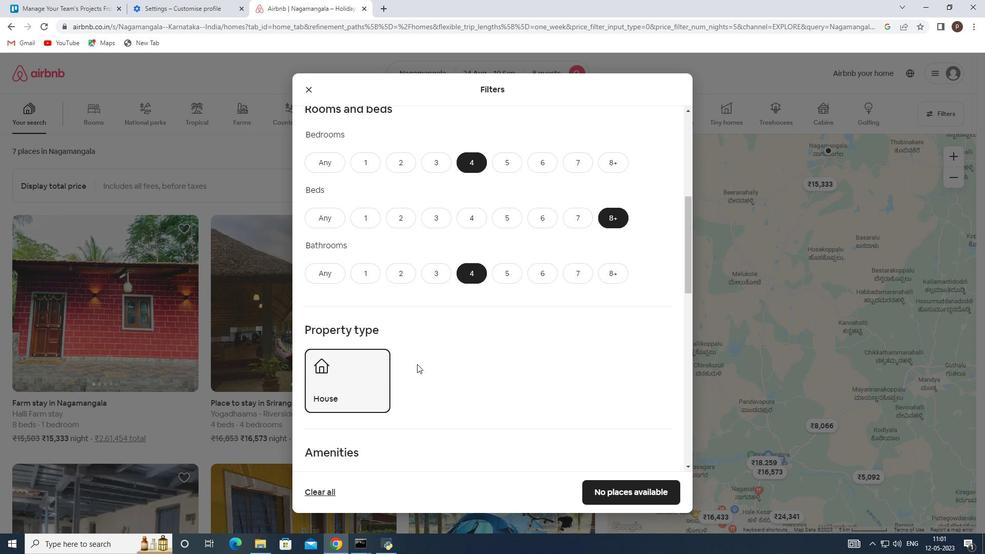 
Action: Mouse scrolled (414, 354) with delta (0, 0)
Screenshot: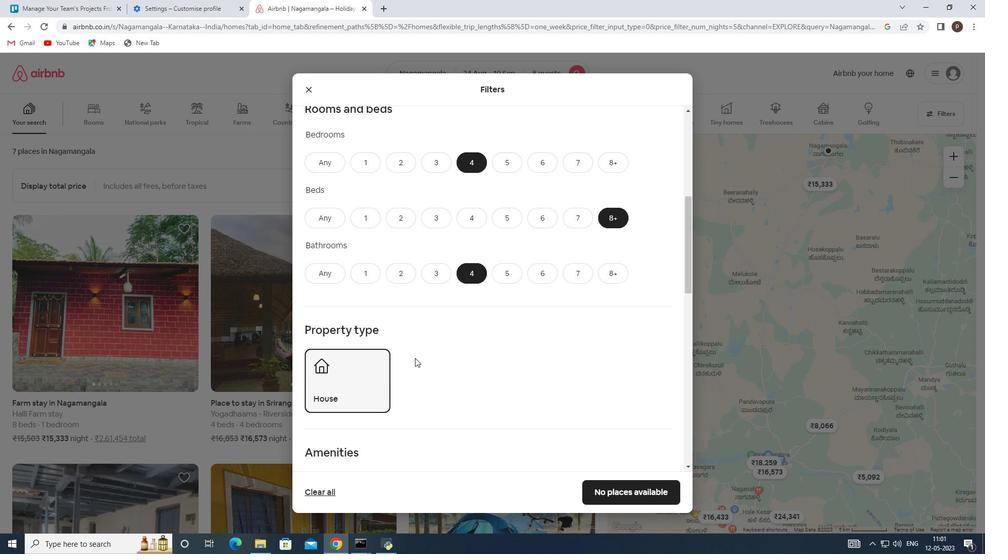 
Action: Mouse scrolled (414, 354) with delta (0, 0)
Screenshot: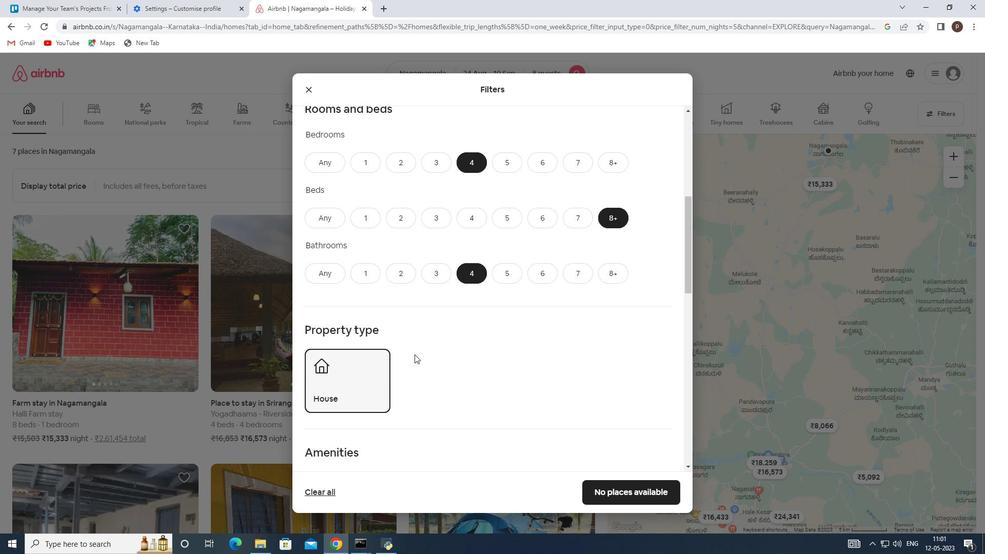 
Action: Mouse scrolled (414, 354) with delta (0, 0)
Screenshot: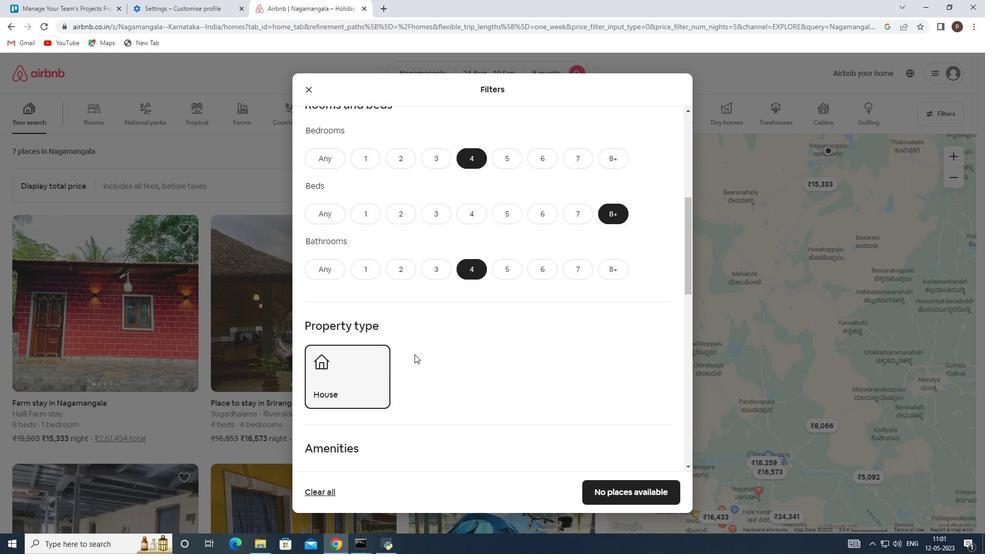 
Action: Mouse moved to (308, 348)
Screenshot: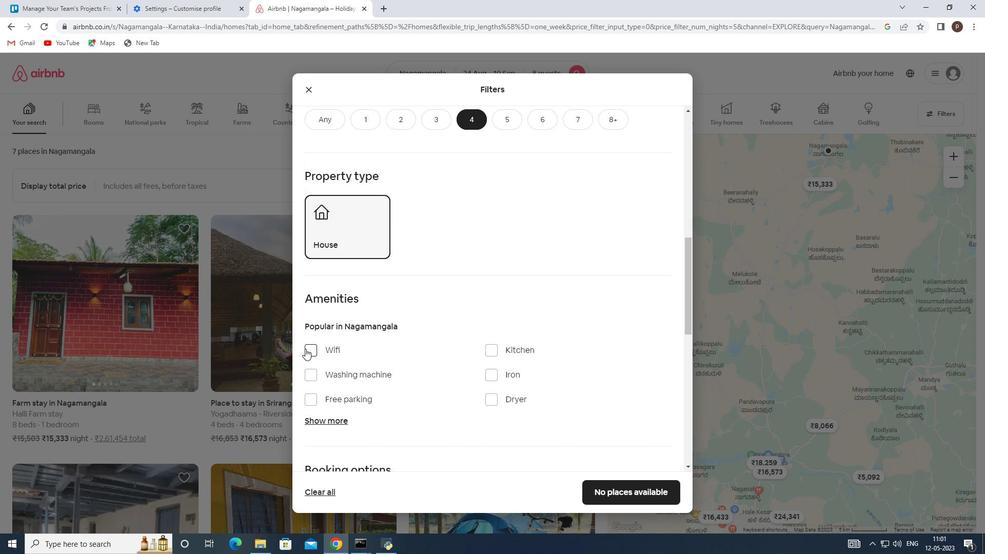 
Action: Mouse pressed left at (308, 348)
Screenshot: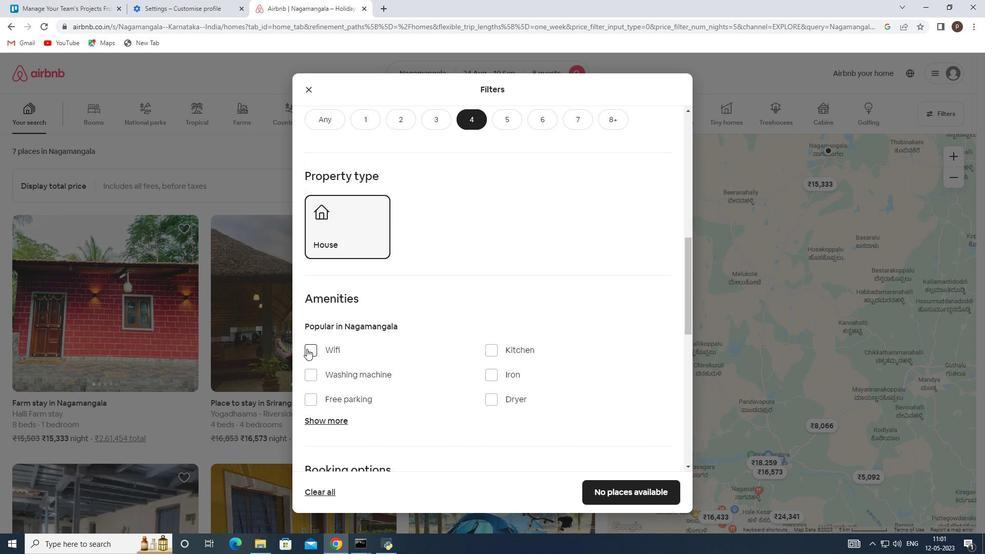 
Action: Mouse moved to (314, 399)
Screenshot: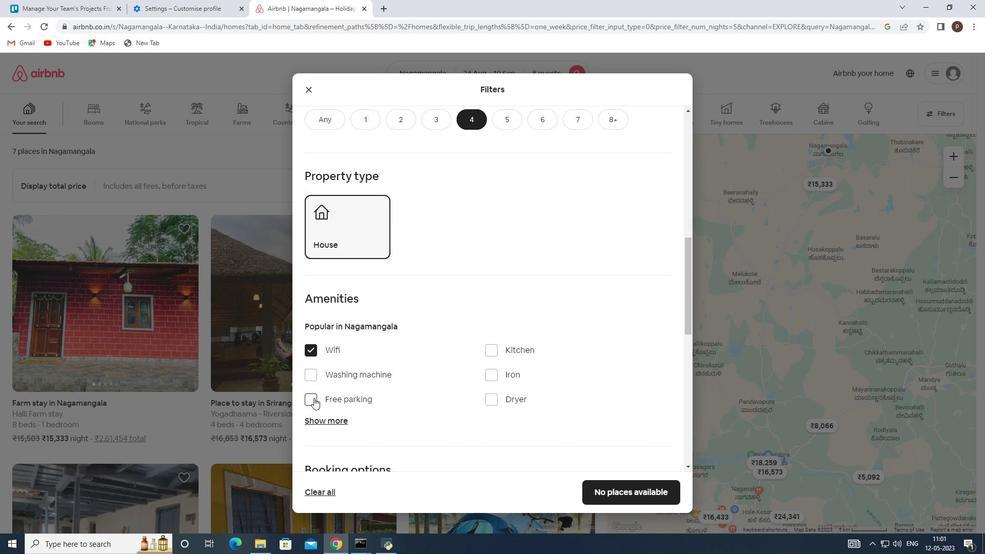 
Action: Mouse pressed left at (314, 399)
Screenshot: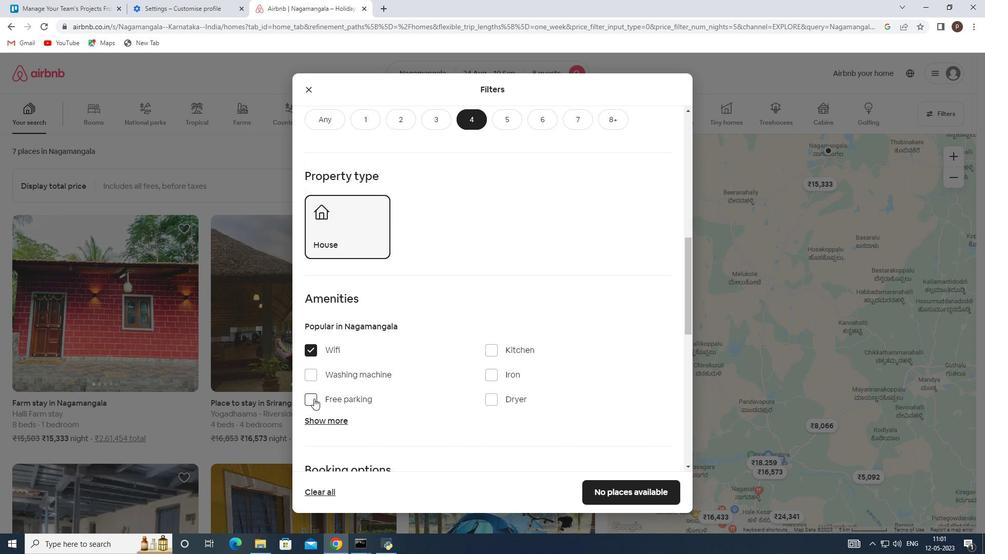 
Action: Mouse moved to (399, 400)
Screenshot: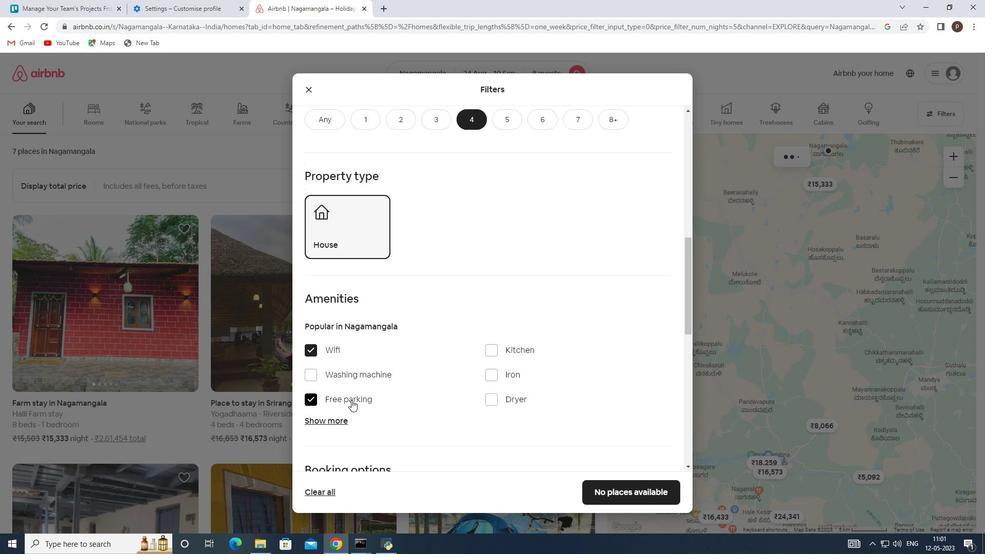 
Action: Mouse scrolled (399, 399) with delta (0, 0)
Screenshot: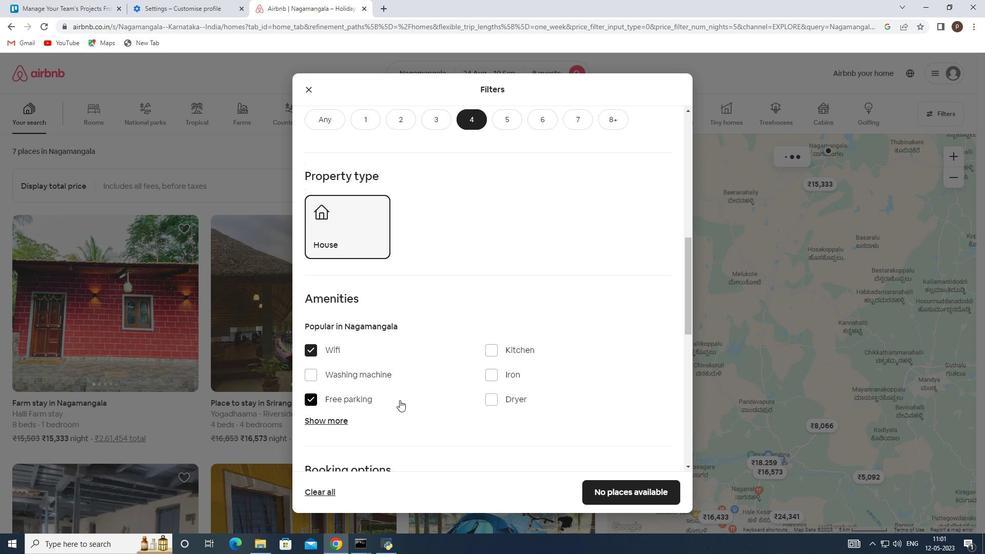 
Action: Mouse moved to (327, 368)
Screenshot: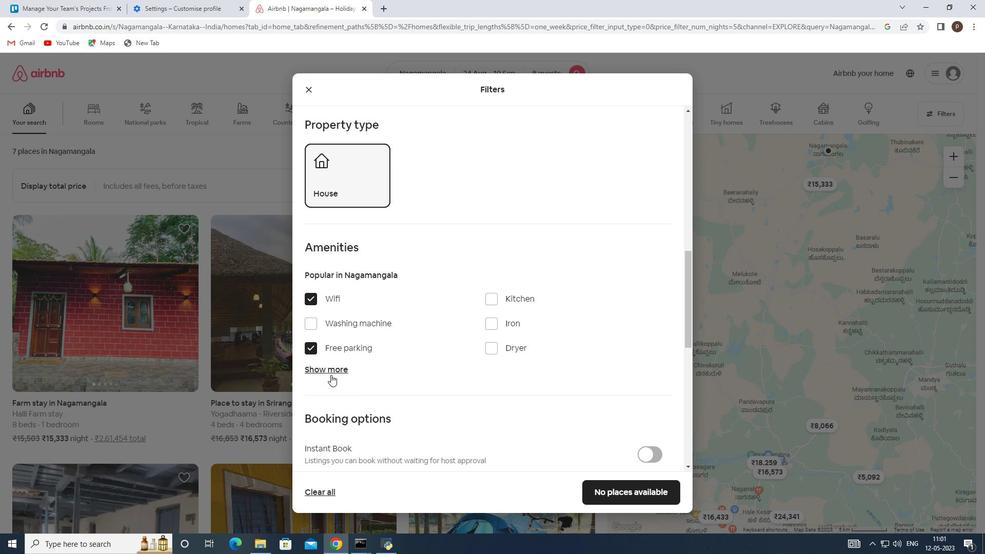 
Action: Mouse pressed left at (327, 368)
Screenshot: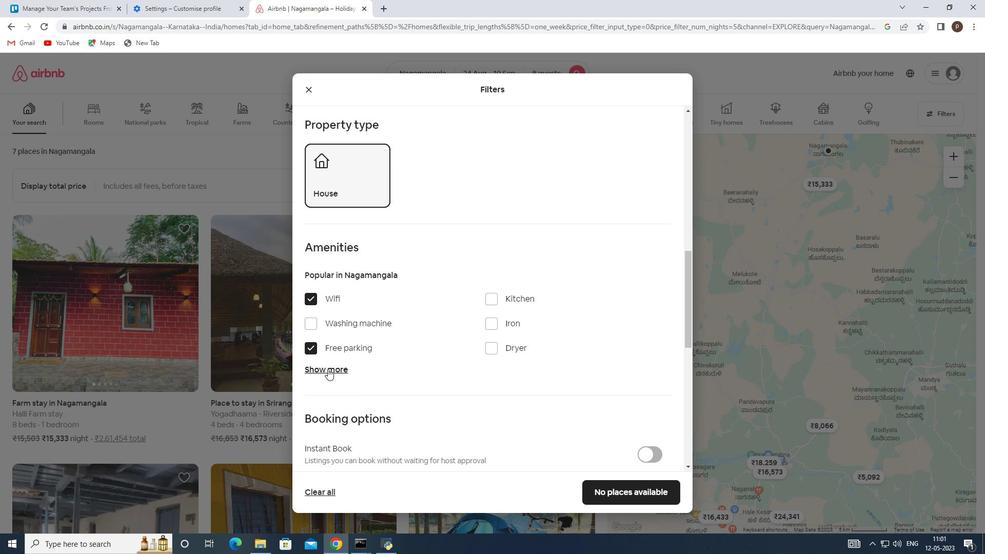 
Action: Mouse moved to (492, 426)
Screenshot: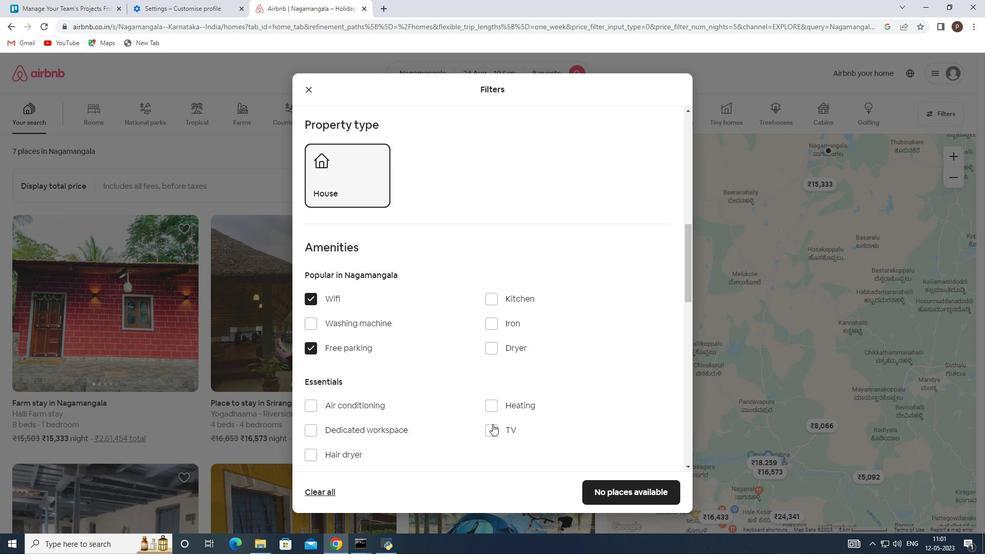 
Action: Mouse pressed left at (492, 426)
Screenshot: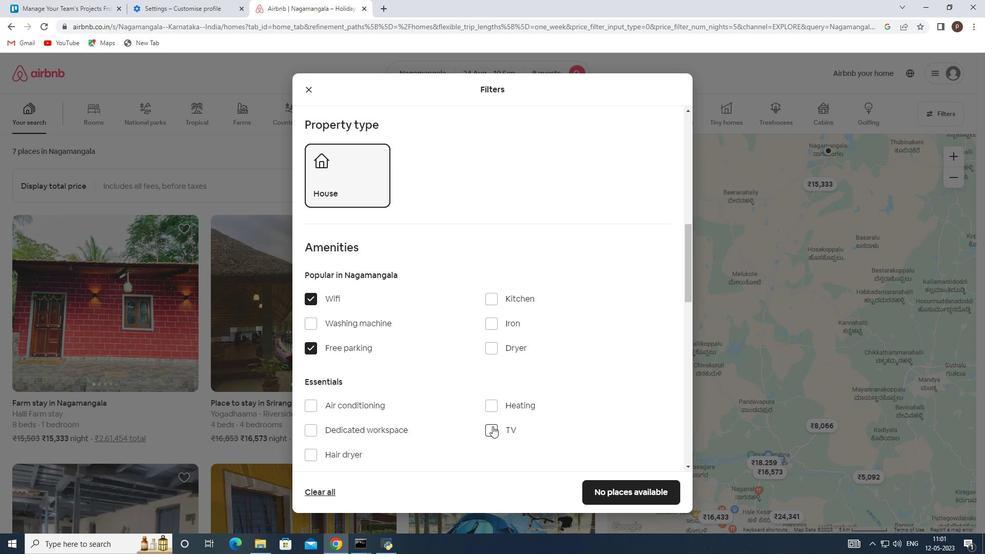 
Action: Mouse moved to (442, 387)
Screenshot: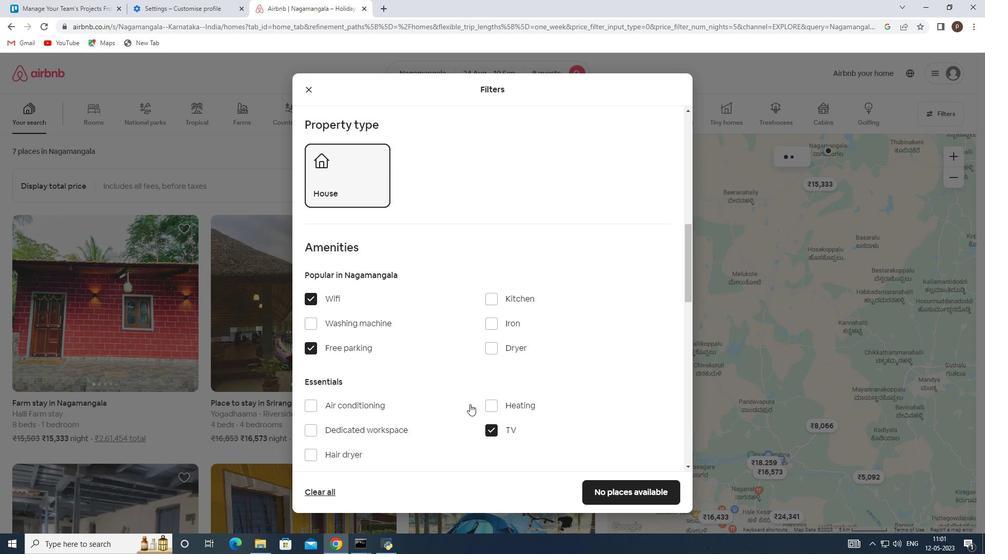 
Action: Mouse scrolled (442, 386) with delta (0, 0)
Screenshot: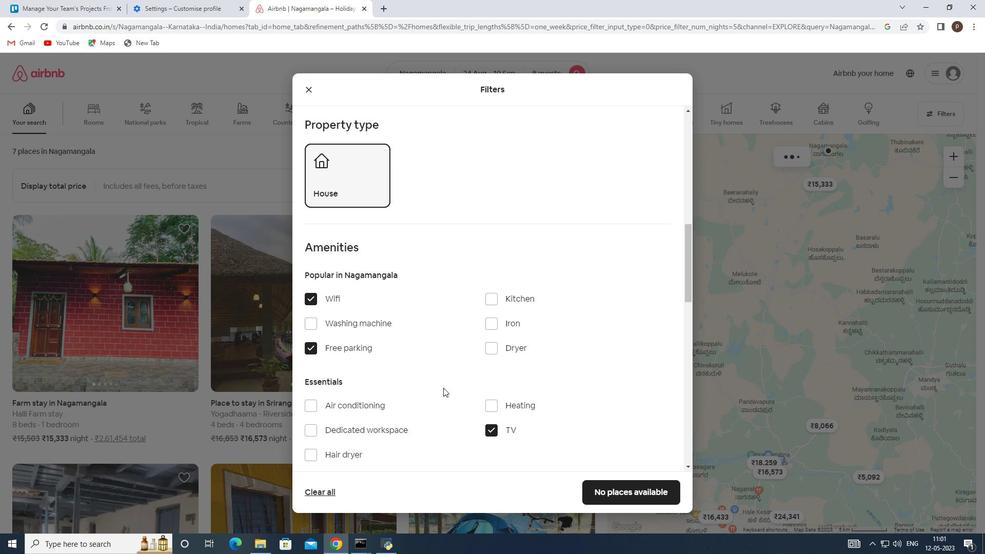 
Action: Mouse scrolled (442, 386) with delta (0, 0)
Screenshot: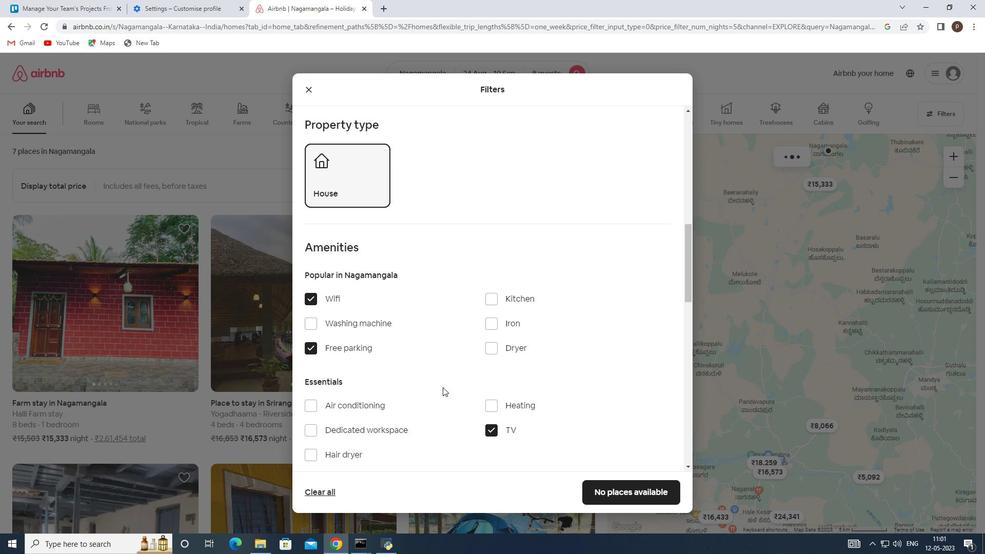 
Action: Mouse scrolled (442, 386) with delta (0, 0)
Screenshot: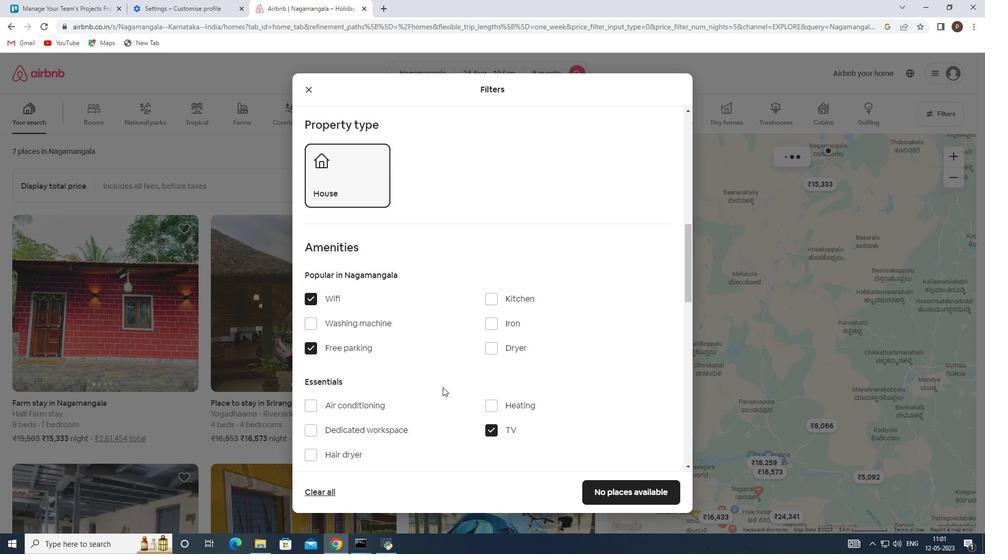 
Action: Mouse moved to (429, 377)
Screenshot: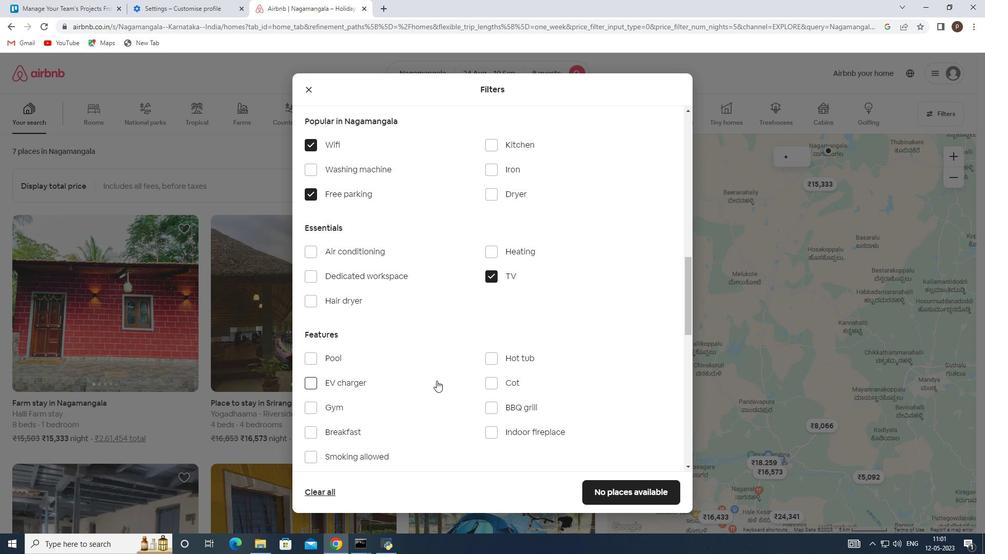 
Action: Mouse scrolled (429, 376) with delta (0, 0)
Screenshot: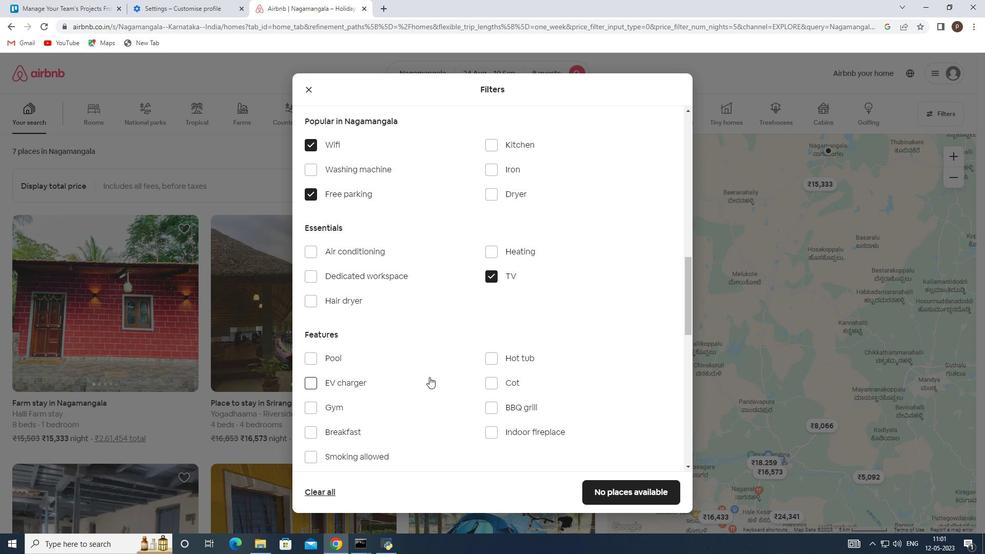 
Action: Mouse moved to (311, 354)
Screenshot: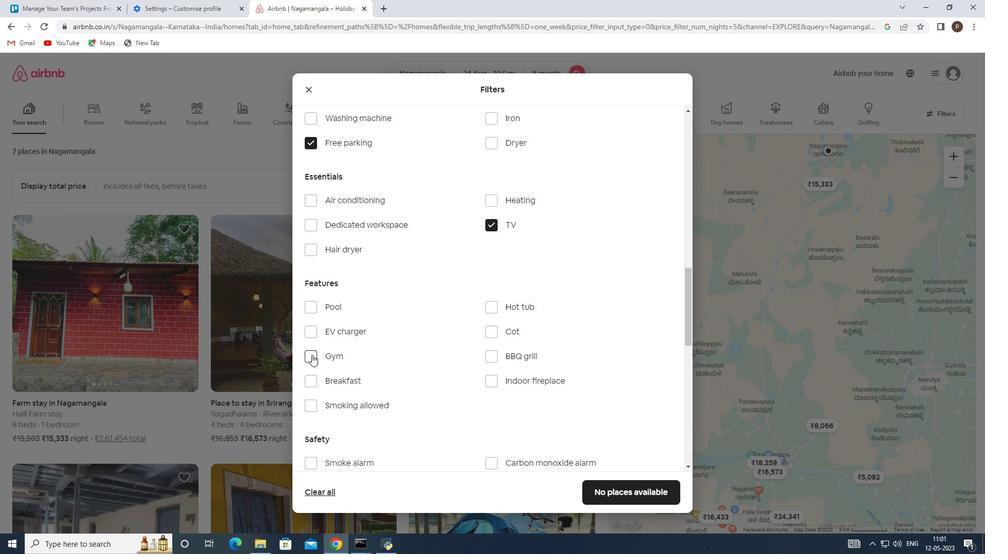 
Action: Mouse pressed left at (311, 354)
Screenshot: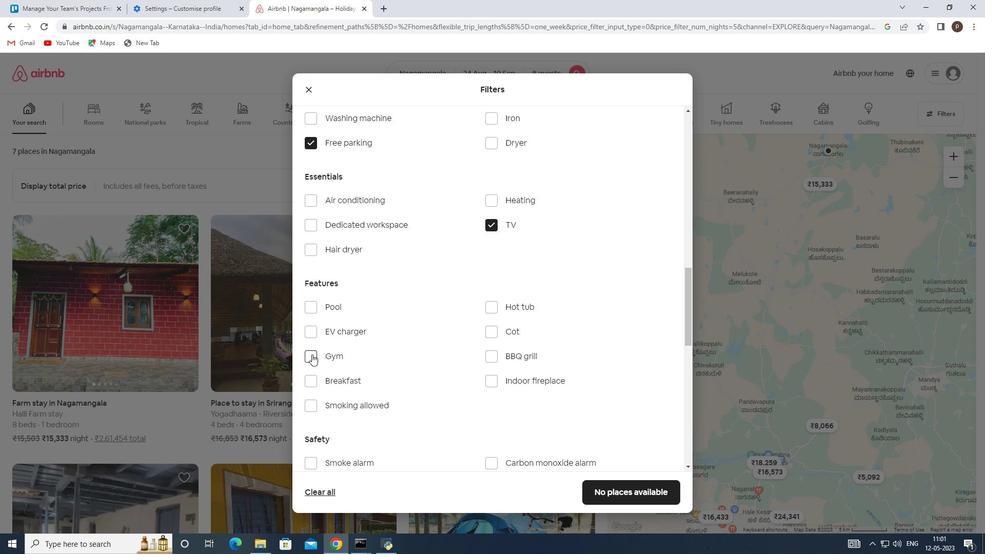 
Action: Mouse moved to (311, 381)
Screenshot: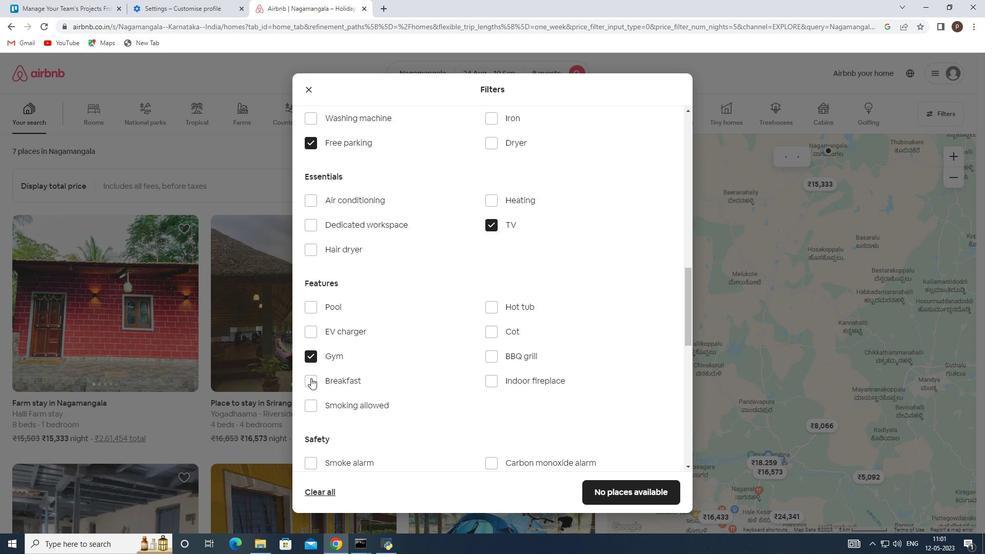
Action: Mouse pressed left at (311, 381)
Screenshot: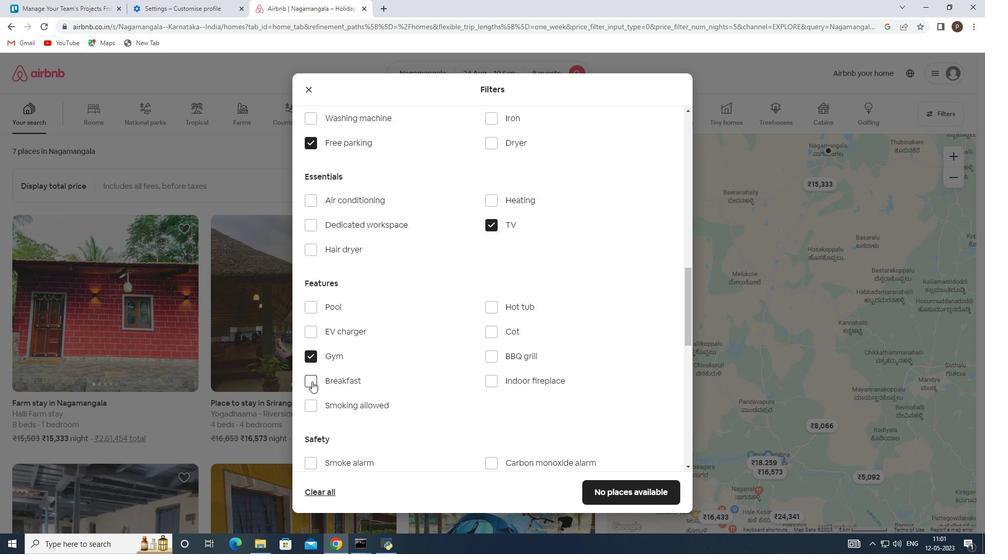 
Action: Mouse moved to (397, 376)
Screenshot: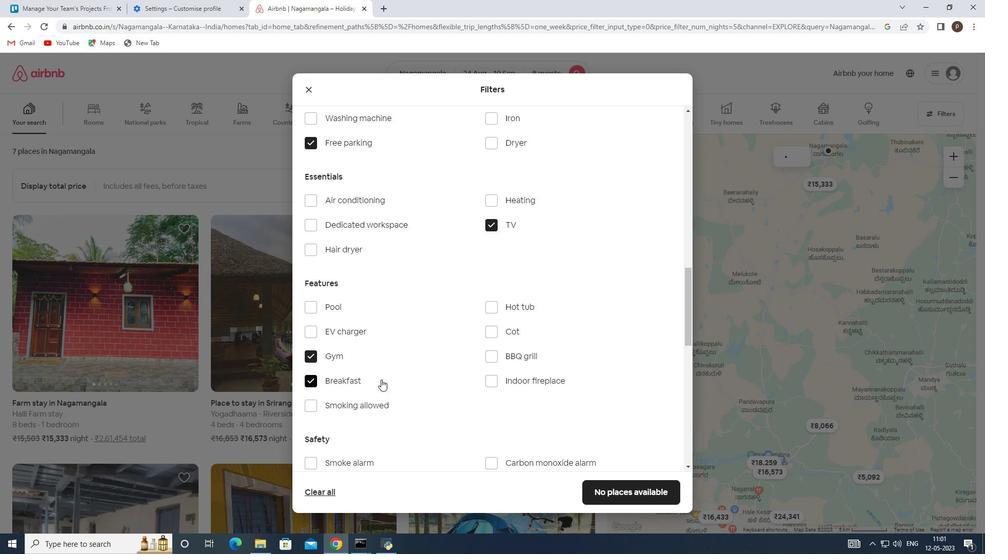
Action: Mouse scrolled (397, 376) with delta (0, 0)
Screenshot: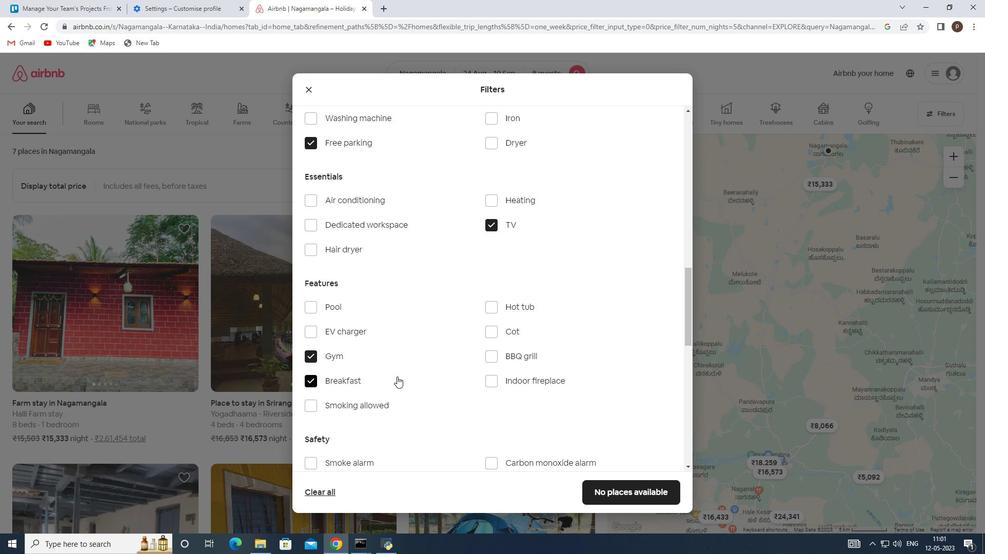 
Action: Mouse scrolled (397, 376) with delta (0, 0)
Screenshot: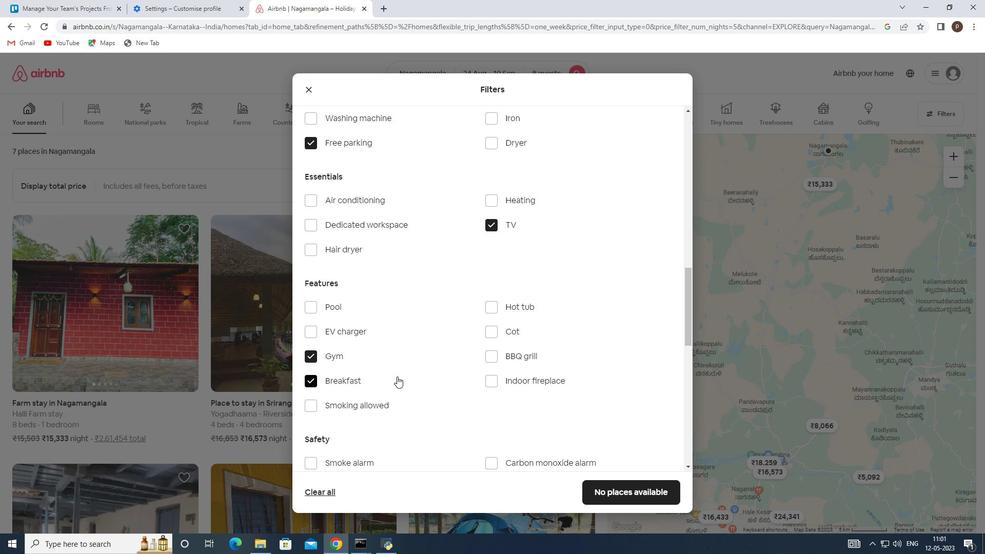 
Action: Mouse scrolled (397, 376) with delta (0, 0)
Screenshot: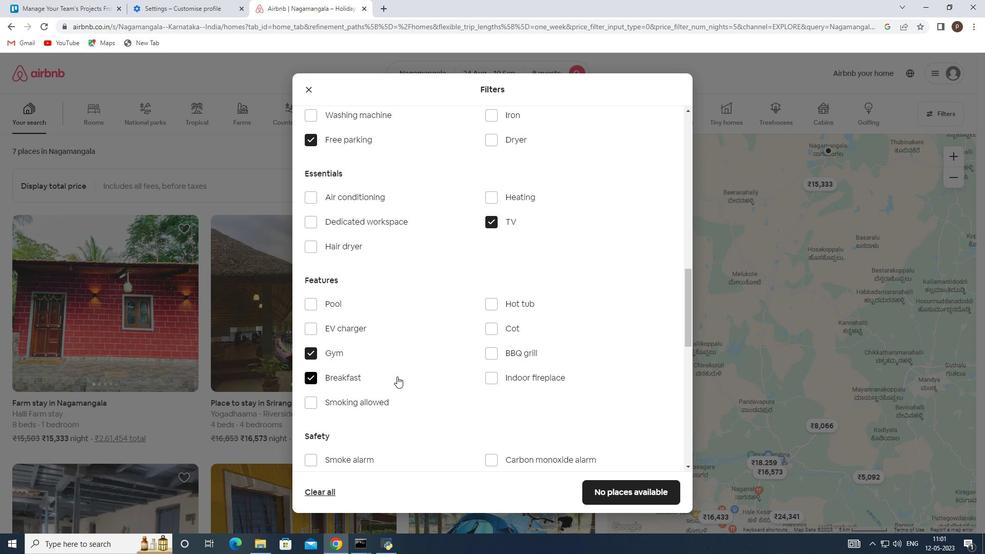
Action: Mouse moved to (435, 374)
Screenshot: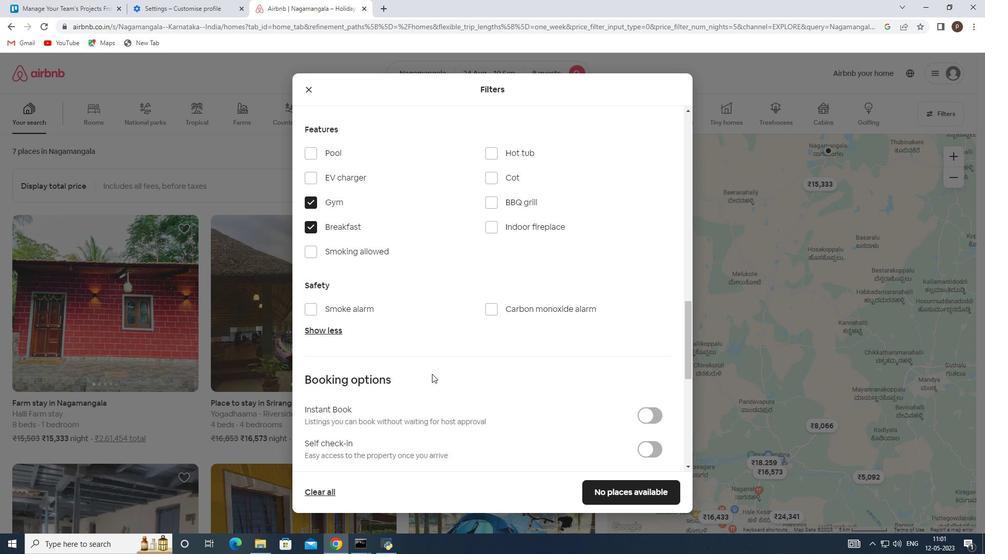 
Action: Mouse scrolled (435, 373) with delta (0, 0)
Screenshot: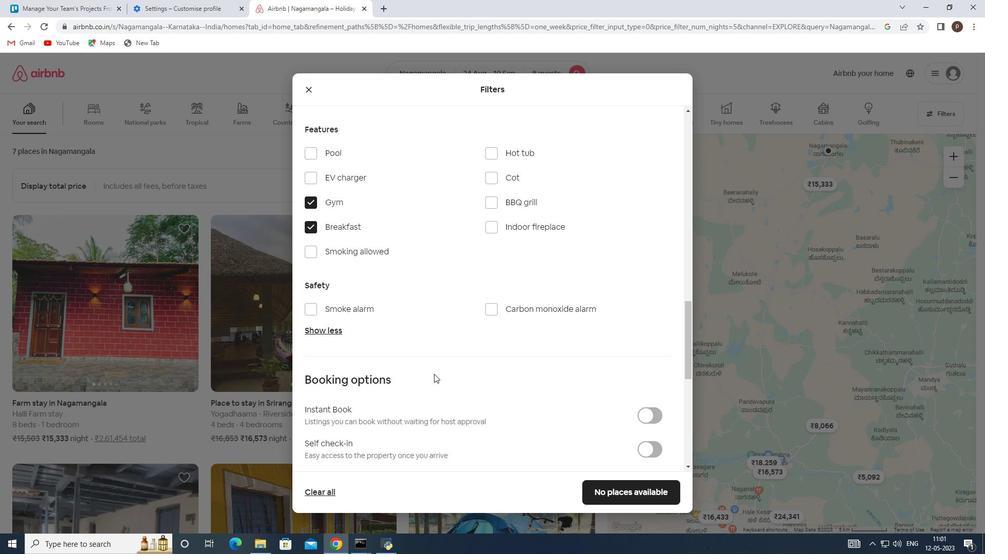 
Action: Mouse moved to (436, 374)
Screenshot: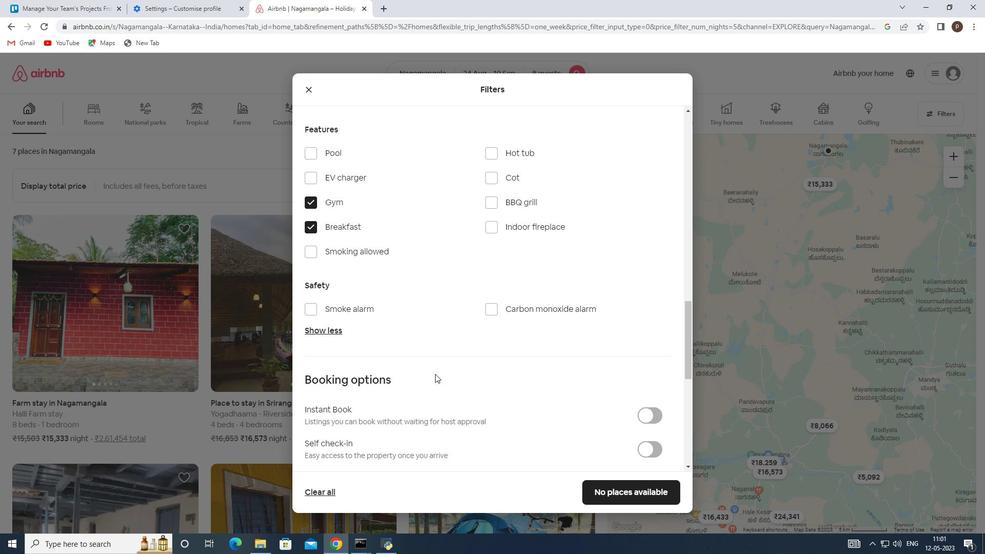 
Action: Mouse scrolled (436, 373) with delta (0, 0)
Screenshot: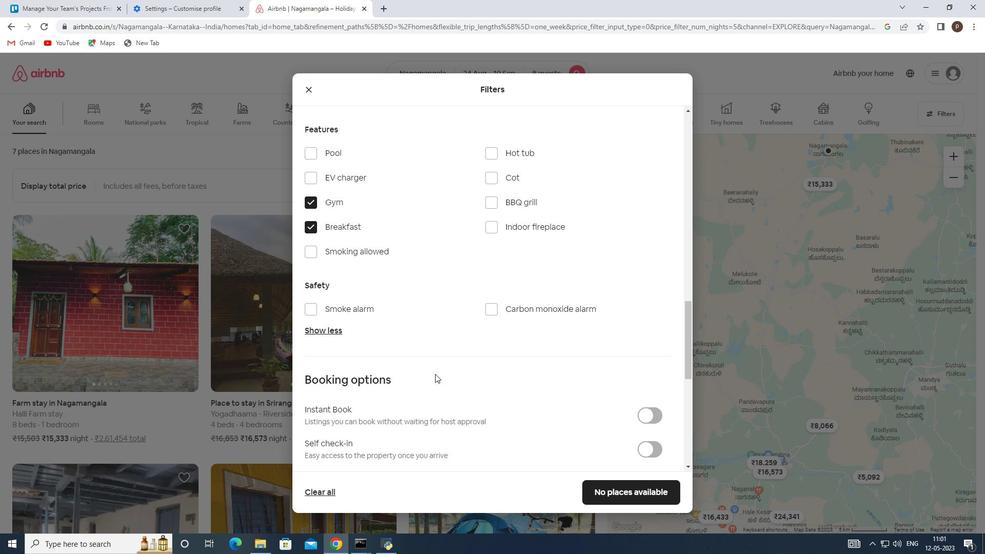 
Action: Mouse moved to (645, 350)
Screenshot: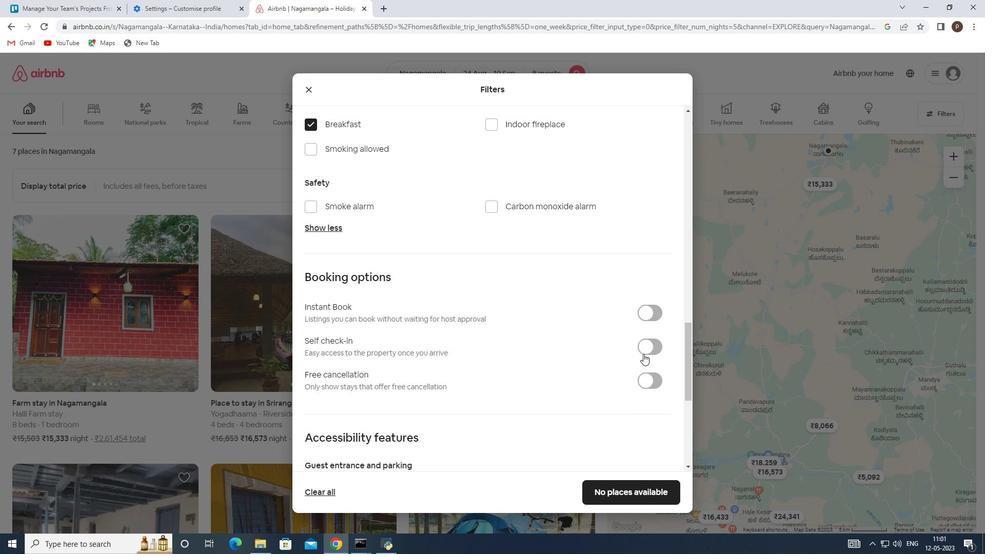 
Action: Mouse pressed left at (645, 350)
Screenshot: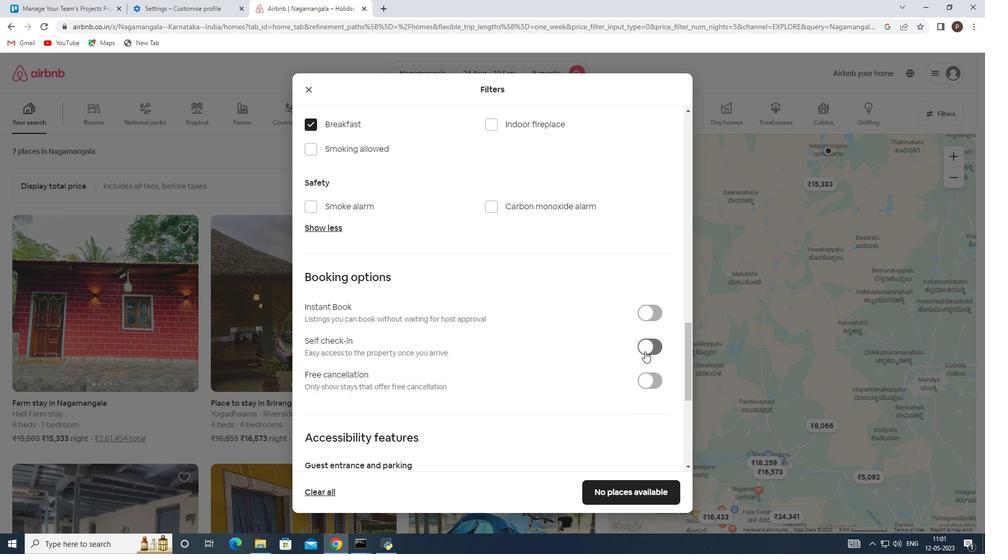 
Action: Mouse moved to (504, 361)
Screenshot: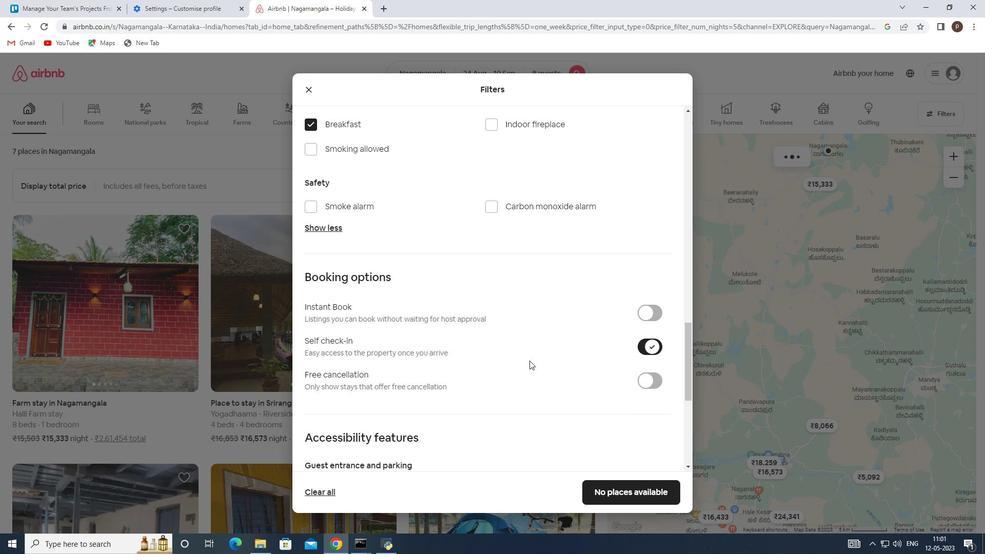 
Action: Mouse scrolled (504, 360) with delta (0, 0)
Screenshot: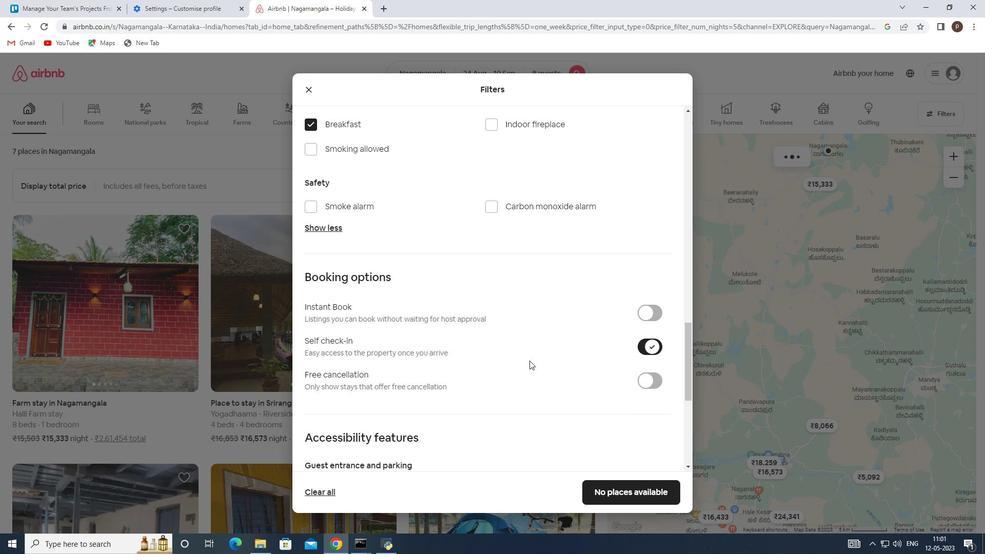 
Action: Mouse scrolled (504, 360) with delta (0, 0)
Screenshot: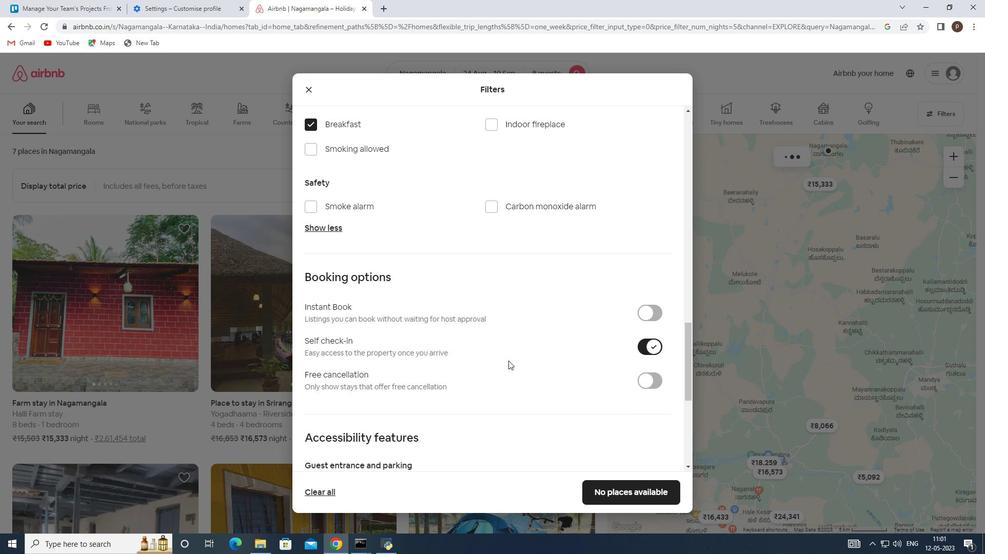 
Action: Mouse scrolled (504, 360) with delta (0, 0)
Screenshot: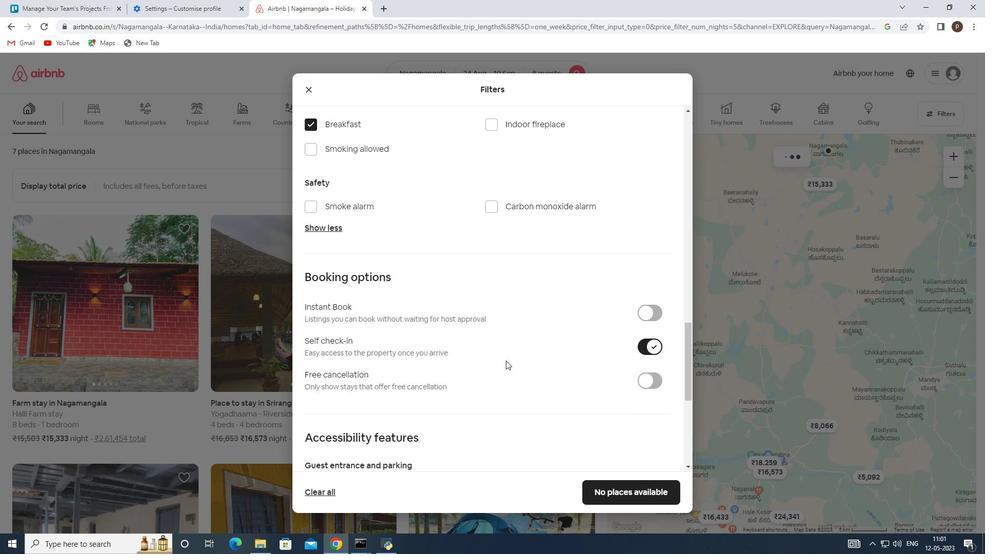 
Action: Mouse scrolled (504, 360) with delta (0, 0)
Screenshot: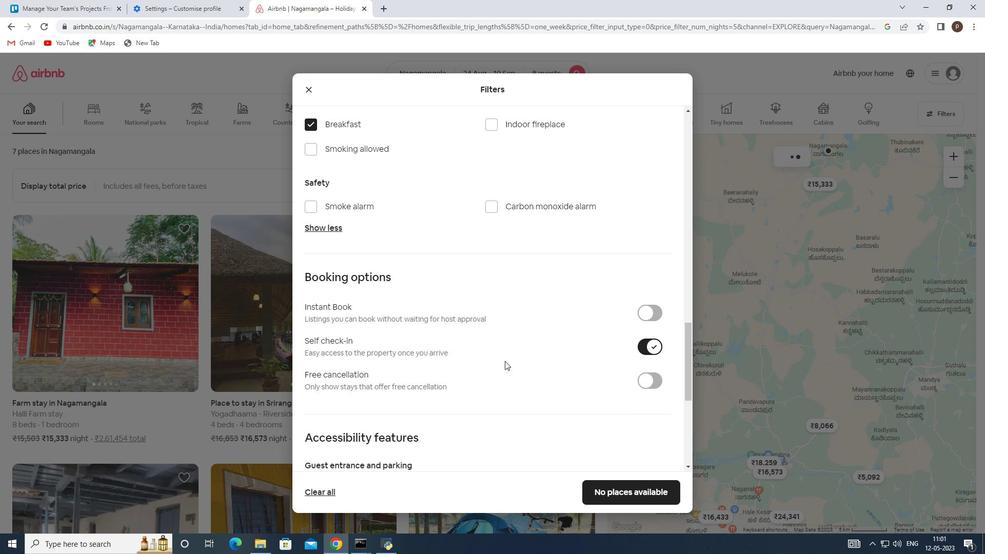 
Action: Mouse moved to (458, 349)
Screenshot: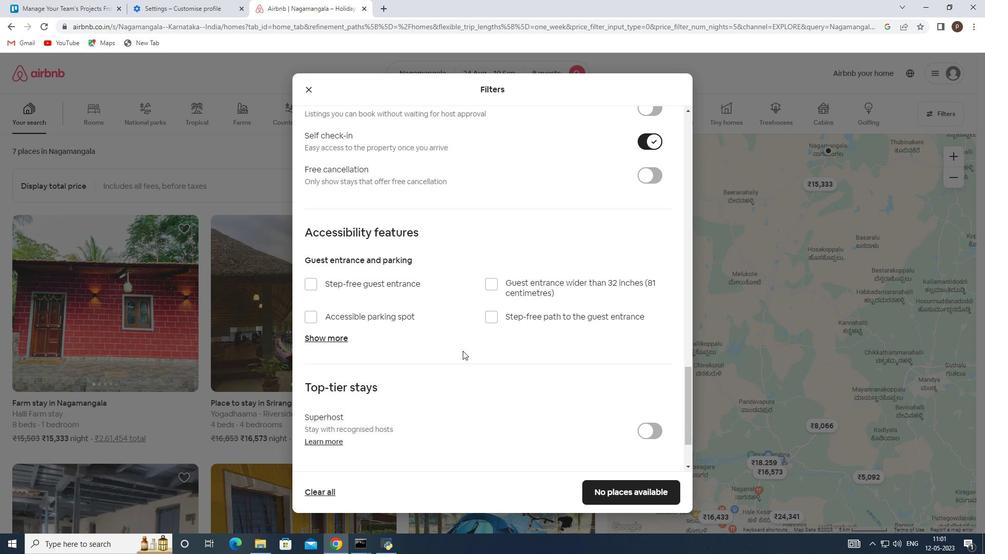 
Action: Mouse scrolled (458, 349) with delta (0, 0)
Screenshot: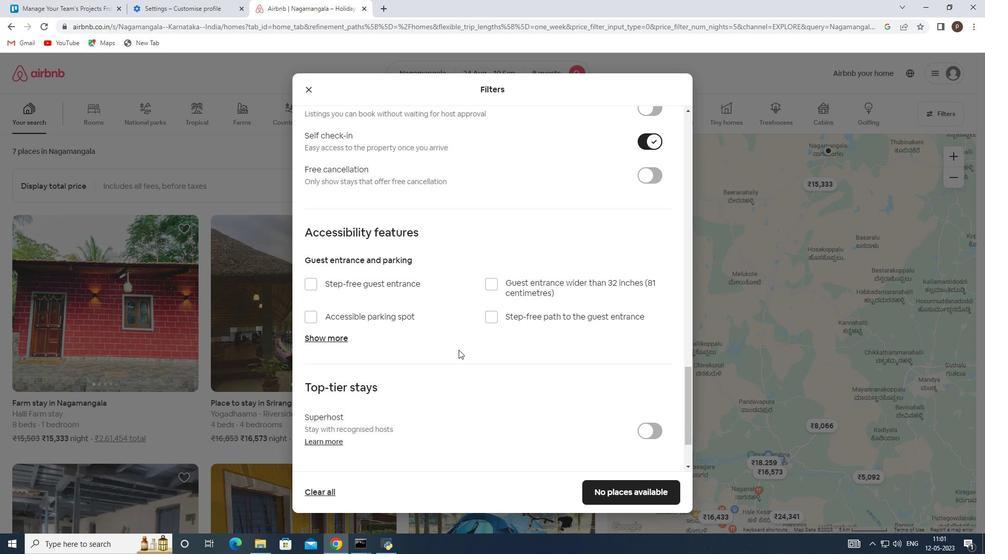 
Action: Mouse scrolled (458, 349) with delta (0, 0)
Screenshot: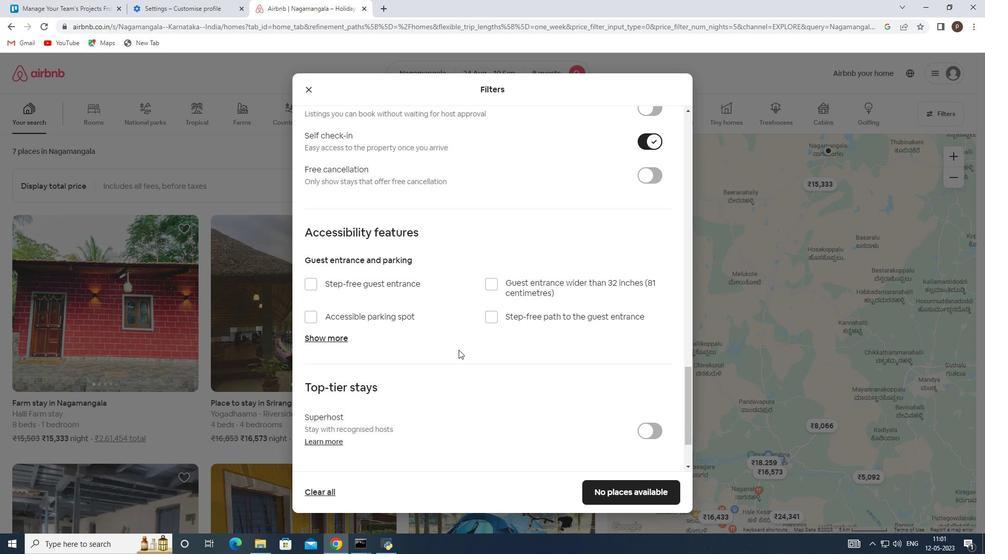 
Action: Mouse scrolled (458, 349) with delta (0, 0)
Screenshot: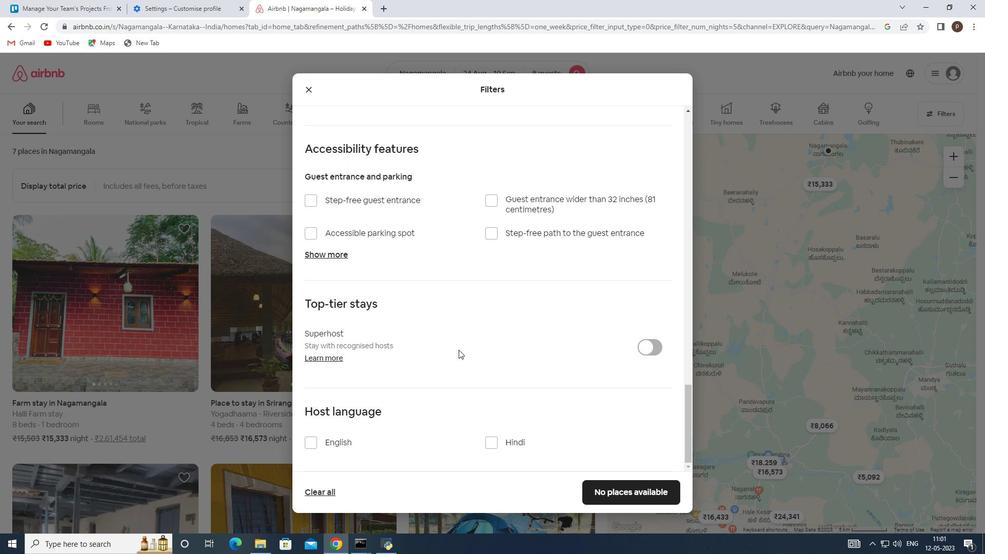 
Action: Mouse scrolled (458, 349) with delta (0, 0)
Screenshot: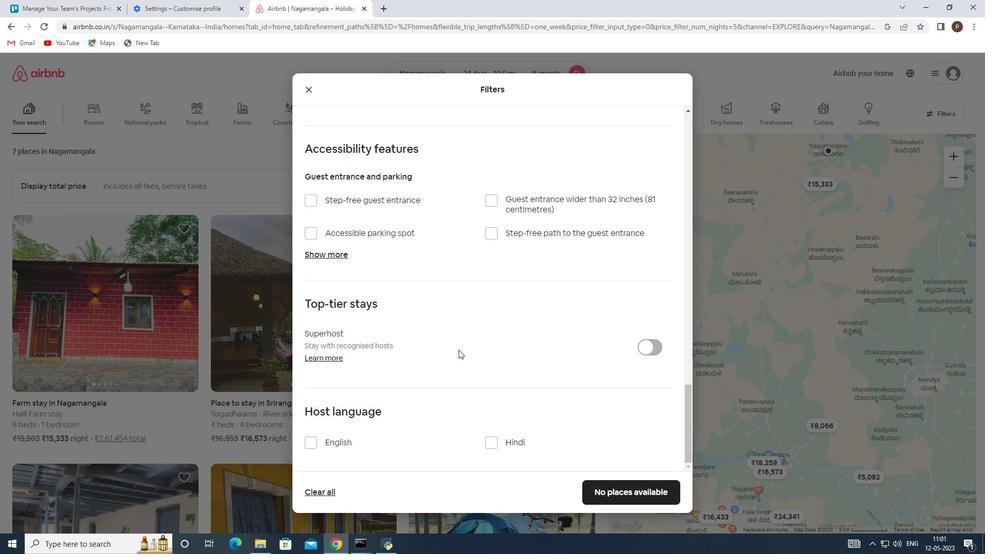 
Action: Mouse moved to (310, 438)
Screenshot: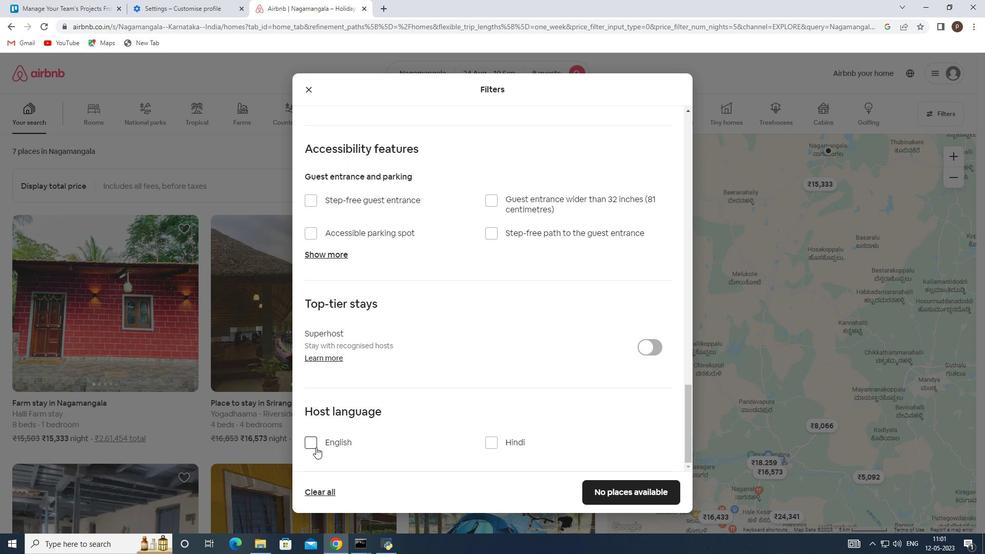 
Action: Mouse pressed left at (310, 438)
Screenshot: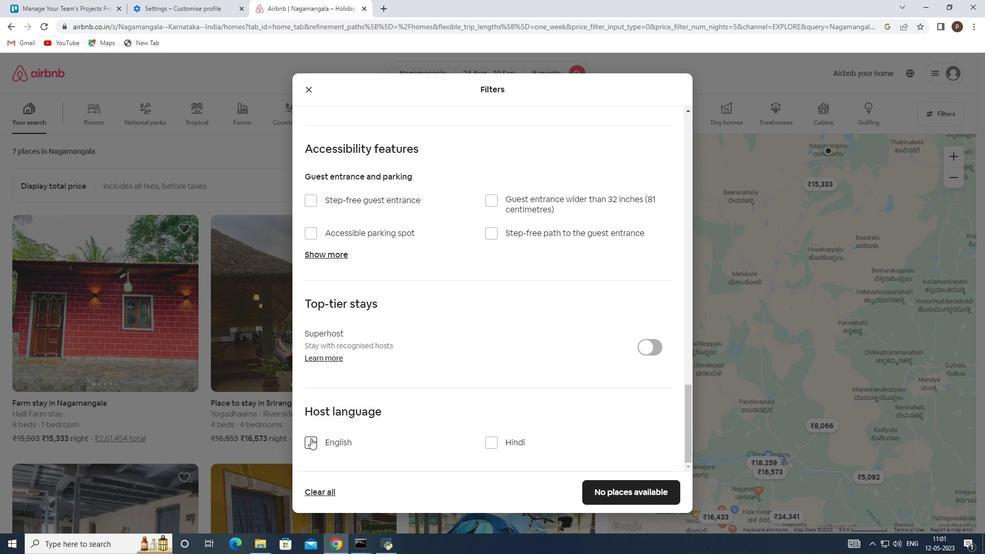 
Action: Mouse moved to (630, 484)
Screenshot: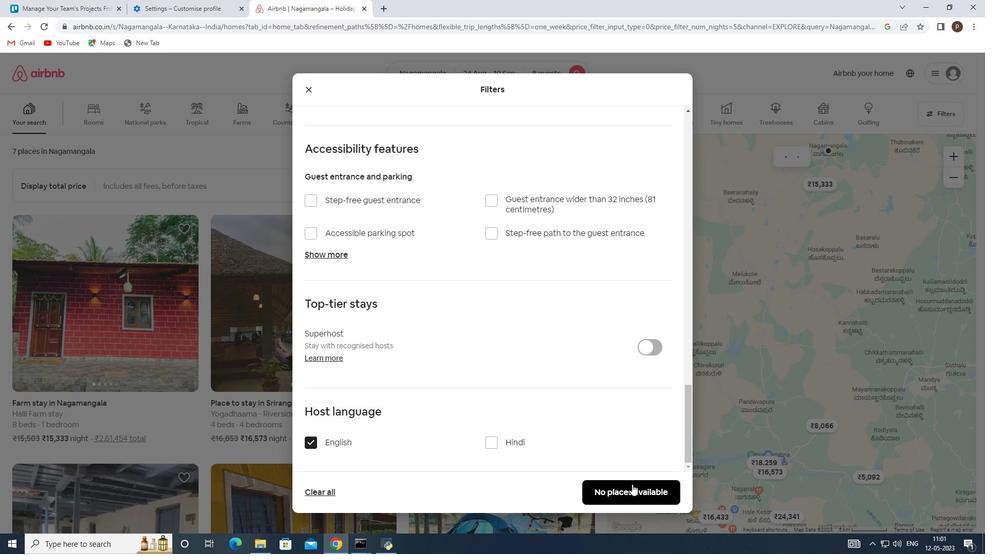 
Action: Mouse pressed left at (630, 484)
Screenshot: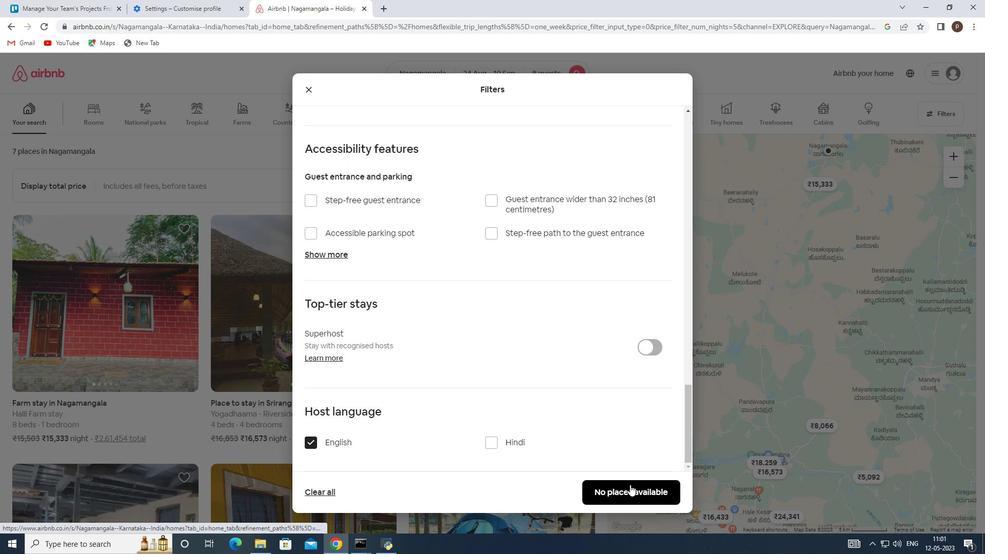 
